 Task: Search one way flight ticket for 5 adults, 2 children, 1 infant in seat and 2 infants on lap in economy from Marquette: Sawyer International Airport to Greensboro: Piedmont Triad International Airport on 5-1-2023. Number of bags: 6 checked bags. Price is upto 55000. Outbound departure time preference is 8:30.
Action: Mouse moved to (258, 267)
Screenshot: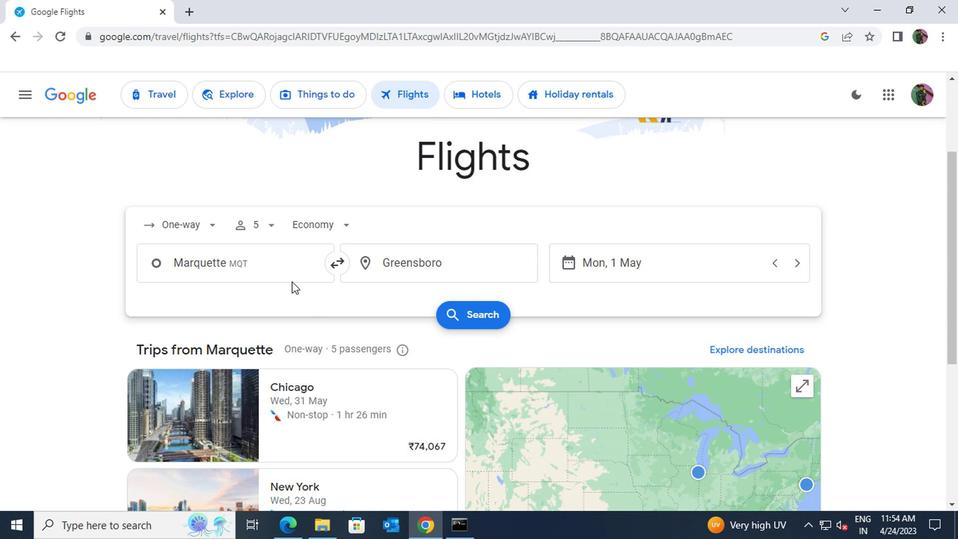 
Action: Mouse pressed left at (258, 267)
Screenshot: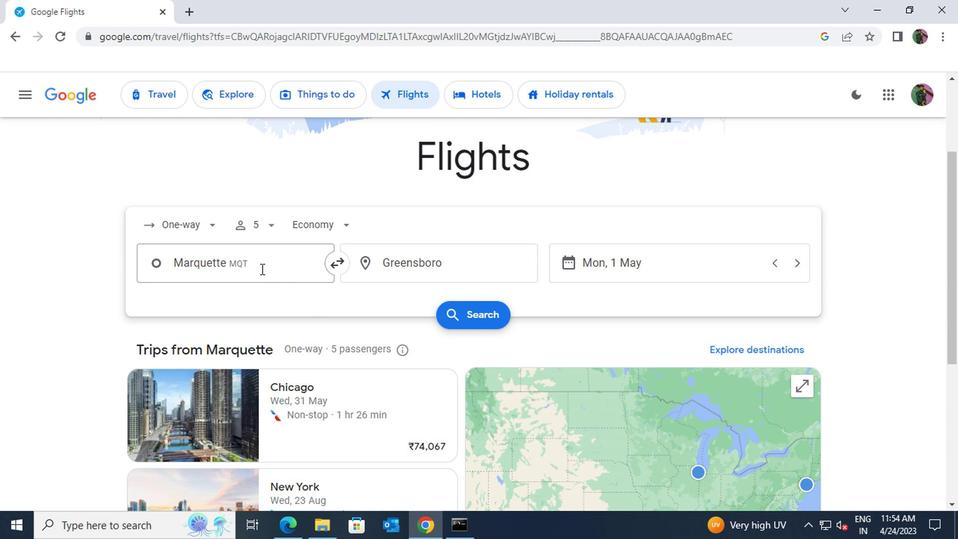 
Action: Key pressed swayer
Screenshot: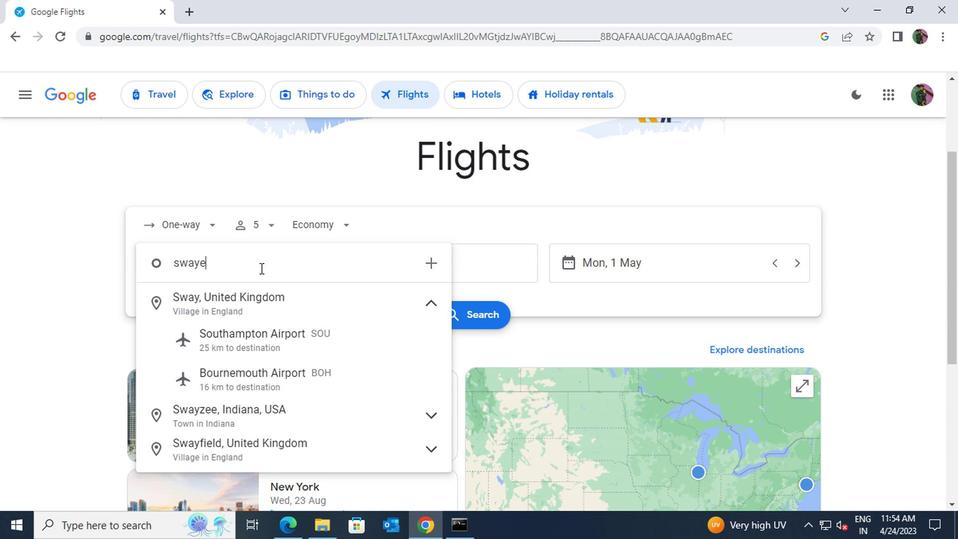 
Action: Mouse moved to (249, 293)
Screenshot: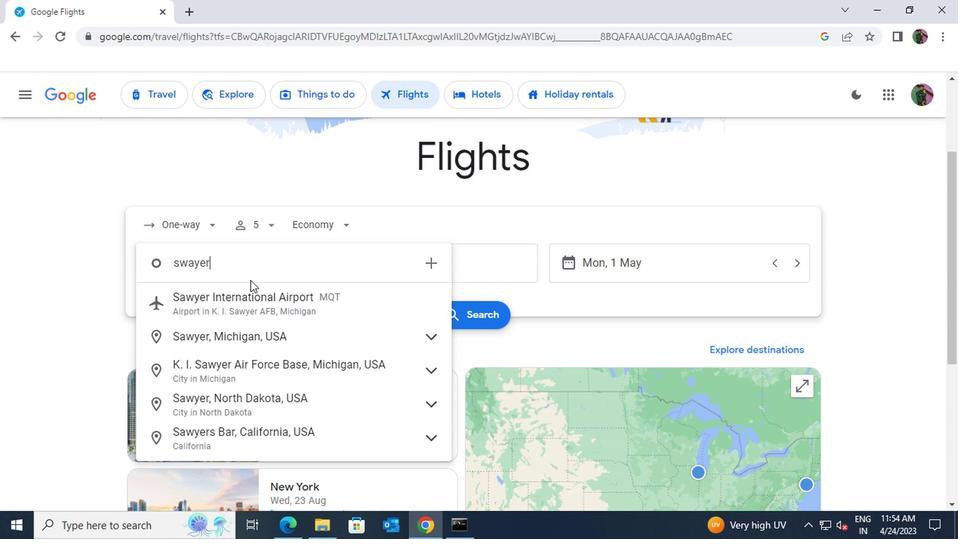 
Action: Mouse pressed left at (249, 293)
Screenshot: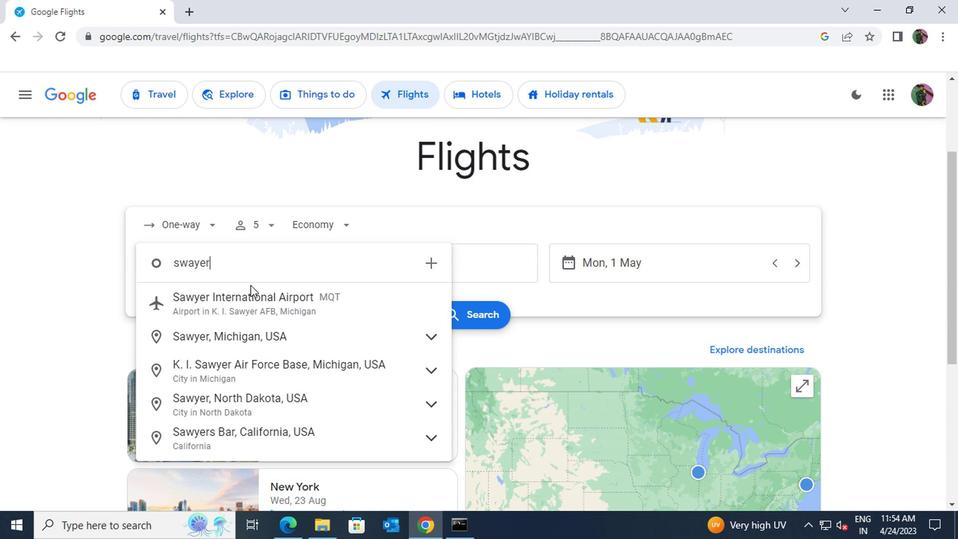 
Action: Mouse moved to (381, 255)
Screenshot: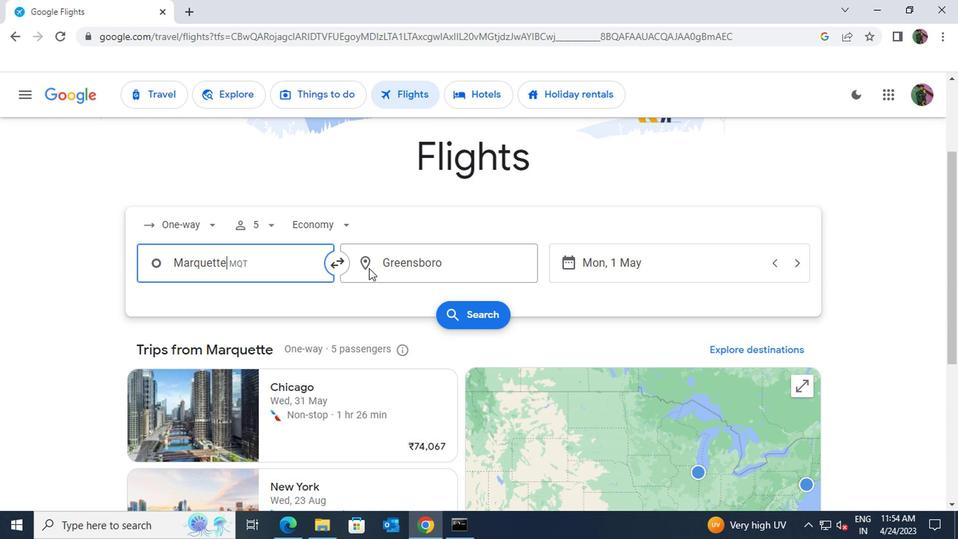 
Action: Mouse pressed left at (381, 255)
Screenshot: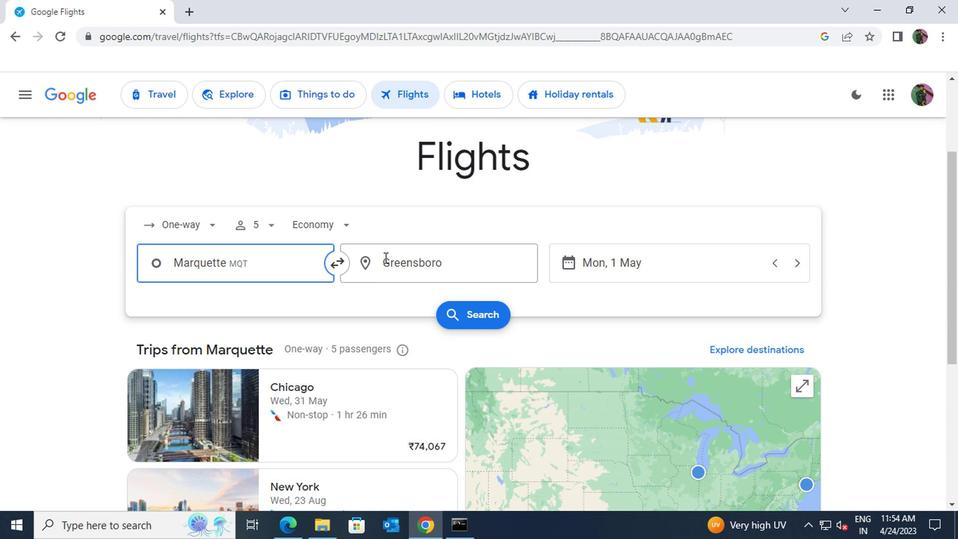 
Action: Key pressed greensboro
Screenshot: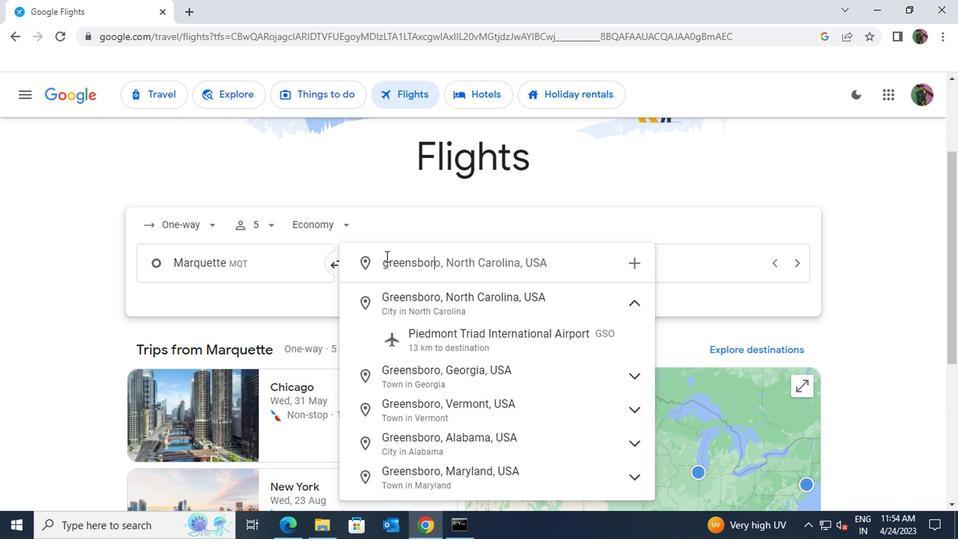 
Action: Mouse moved to (400, 292)
Screenshot: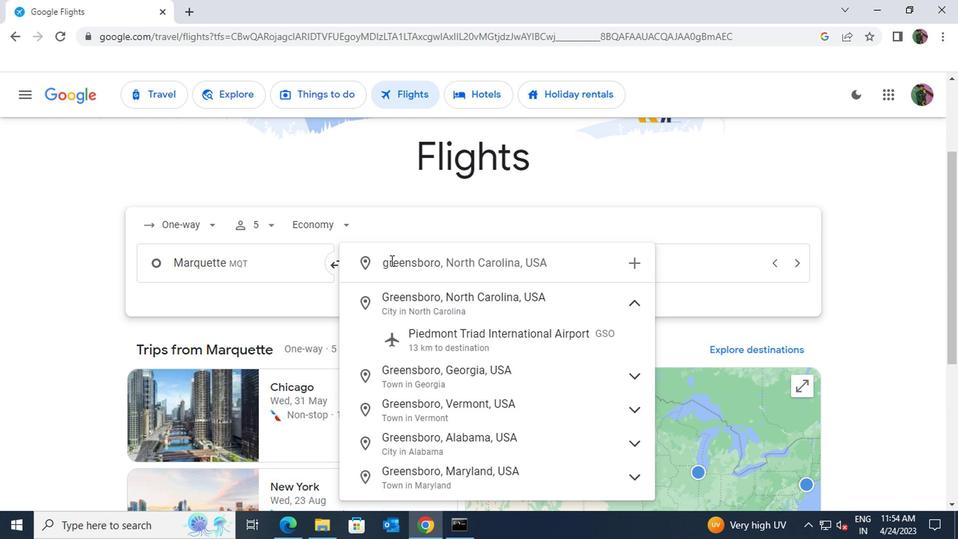 
Action: Mouse pressed left at (400, 292)
Screenshot: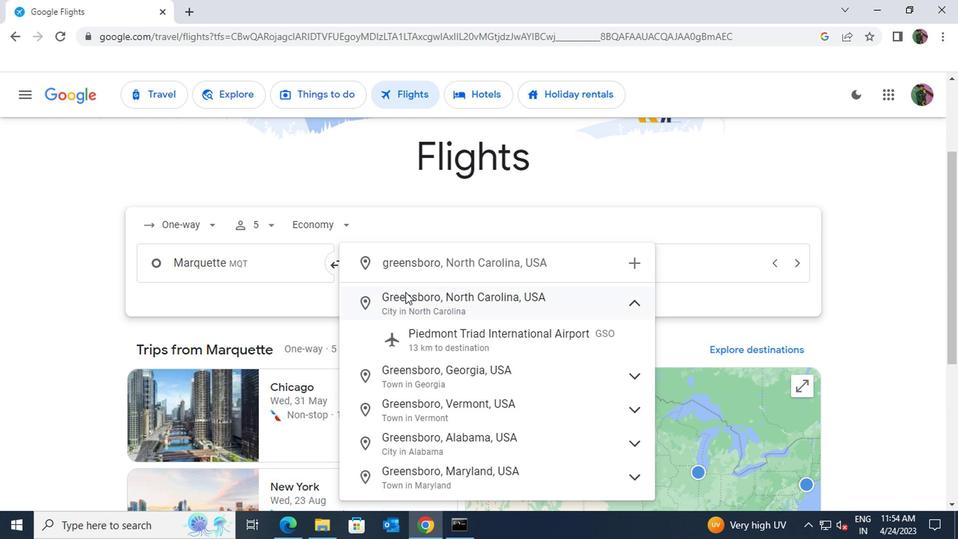 
Action: Mouse moved to (264, 223)
Screenshot: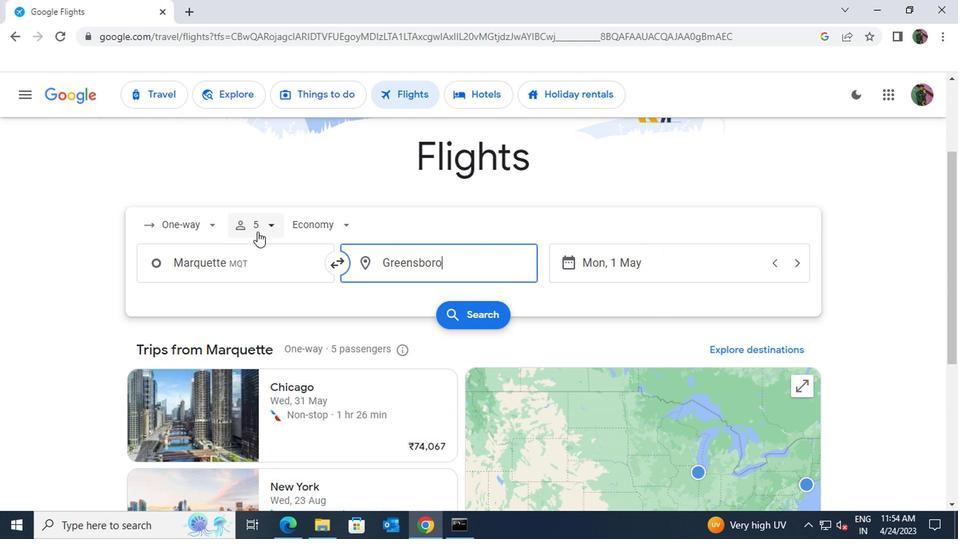 
Action: Mouse pressed left at (264, 223)
Screenshot: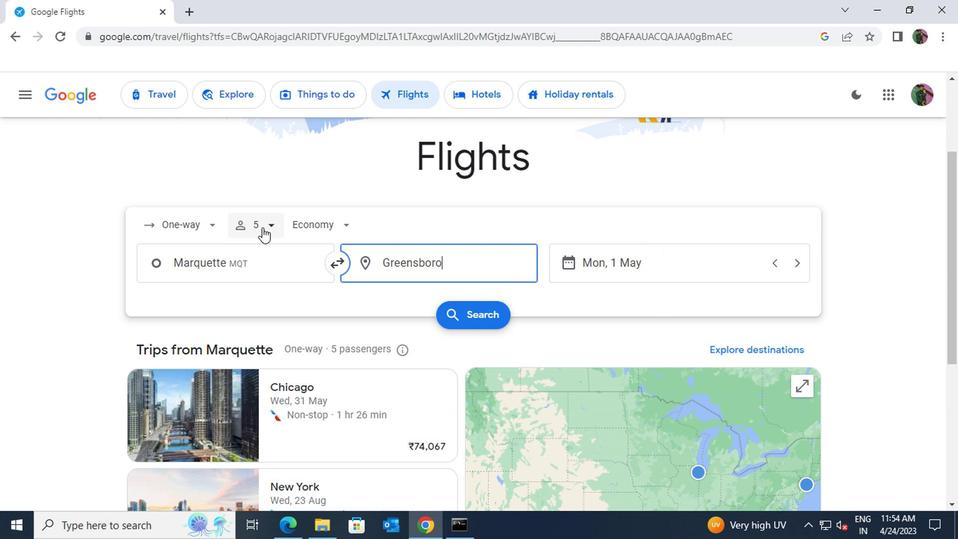 
Action: Mouse moved to (371, 260)
Screenshot: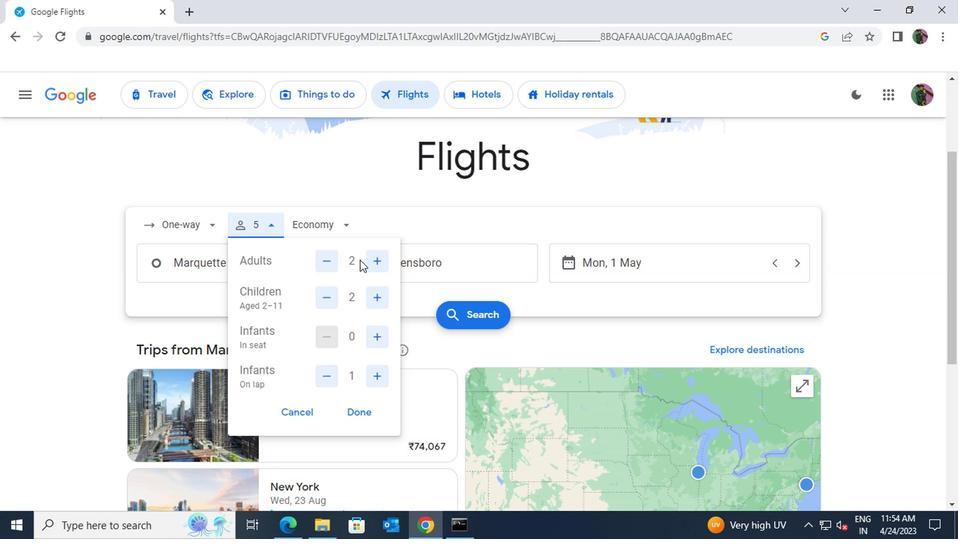 
Action: Mouse pressed left at (371, 260)
Screenshot: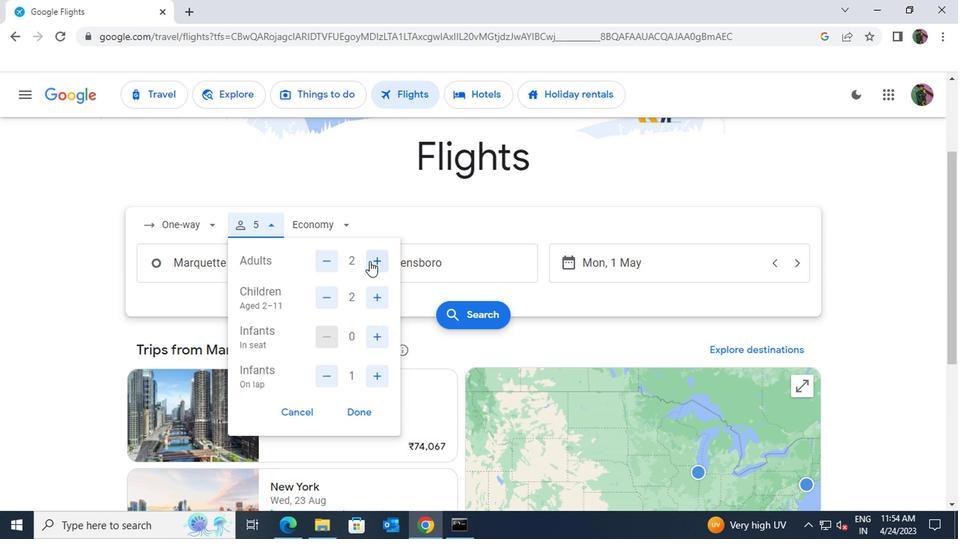 
Action: Mouse pressed left at (371, 260)
Screenshot: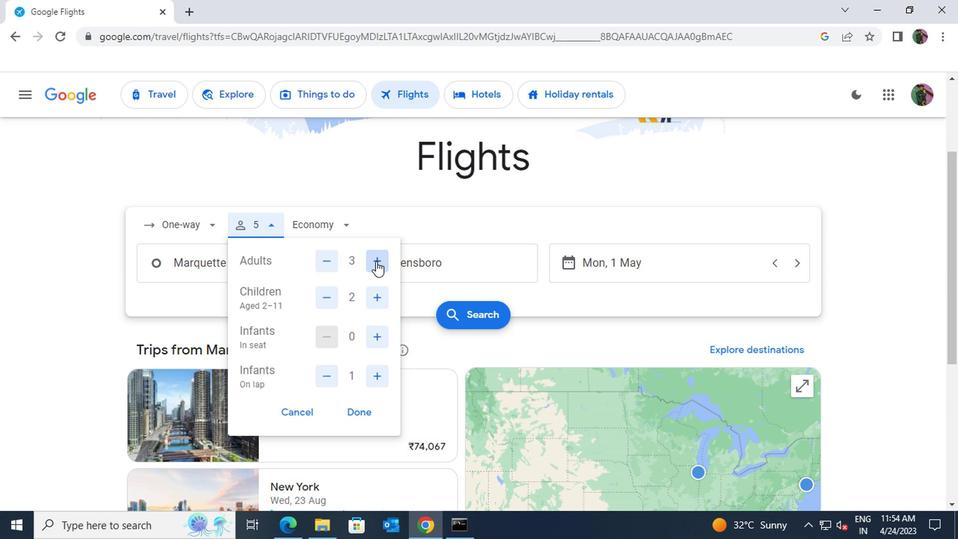 
Action: Mouse pressed left at (371, 260)
Screenshot: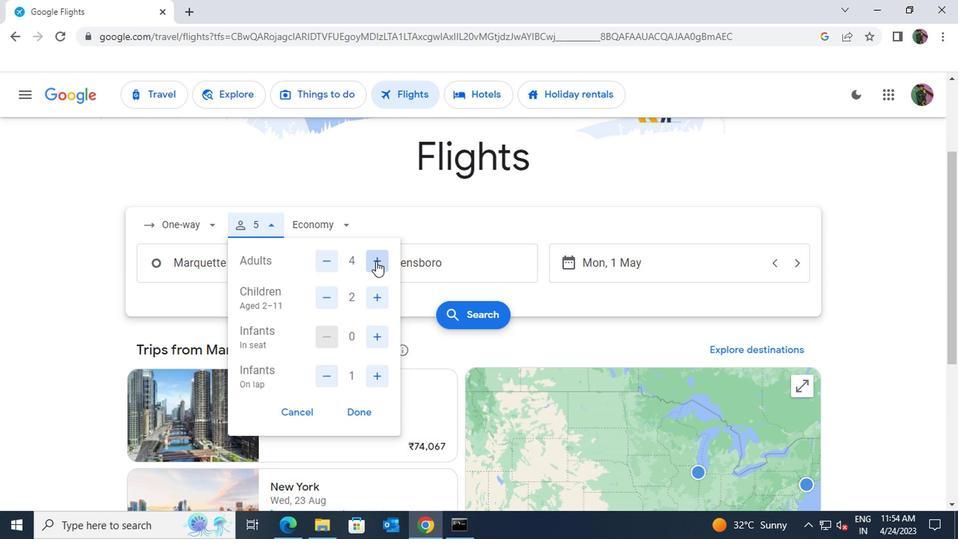 
Action: Mouse moved to (328, 373)
Screenshot: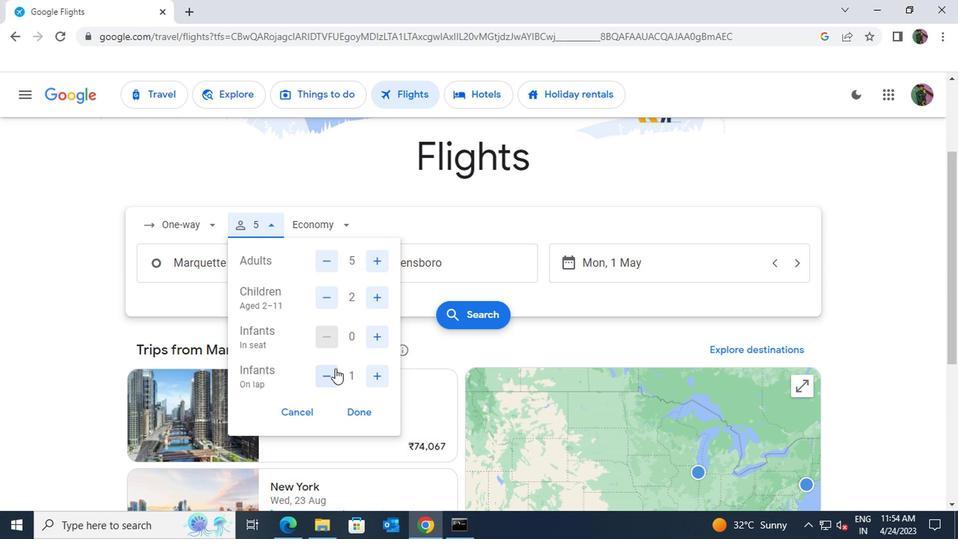 
Action: Mouse pressed left at (328, 373)
Screenshot: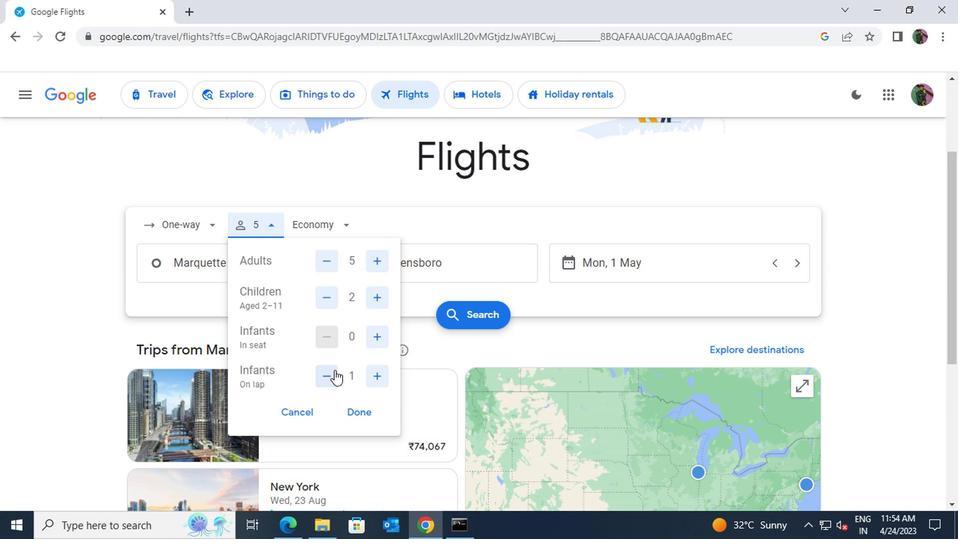 
Action: Mouse moved to (366, 333)
Screenshot: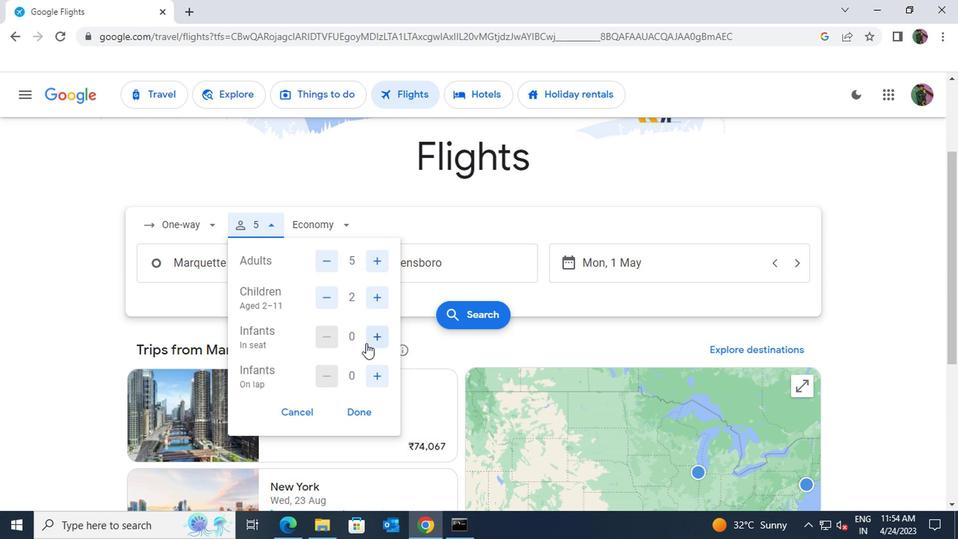 
Action: Mouse pressed left at (366, 333)
Screenshot: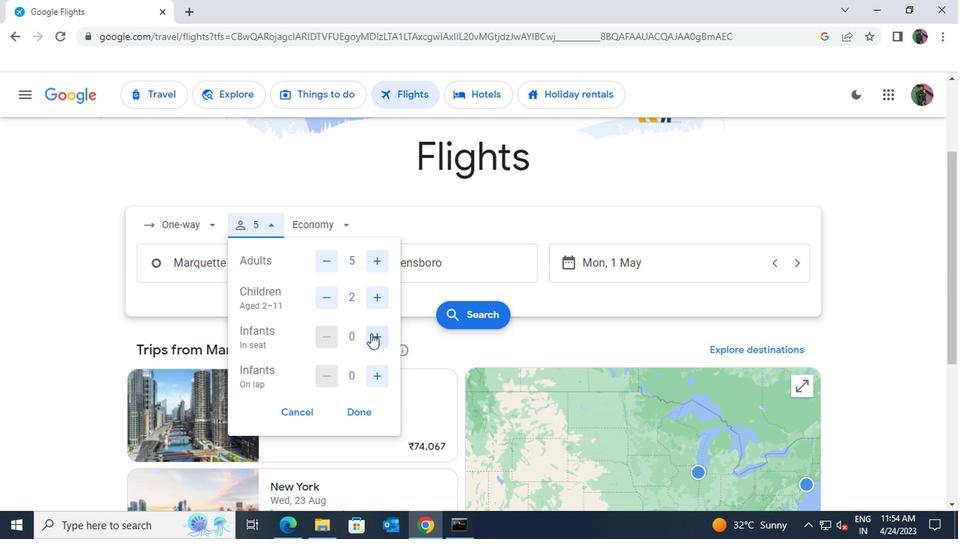 
Action: Mouse scrolled (366, 332) with delta (0, 0)
Screenshot: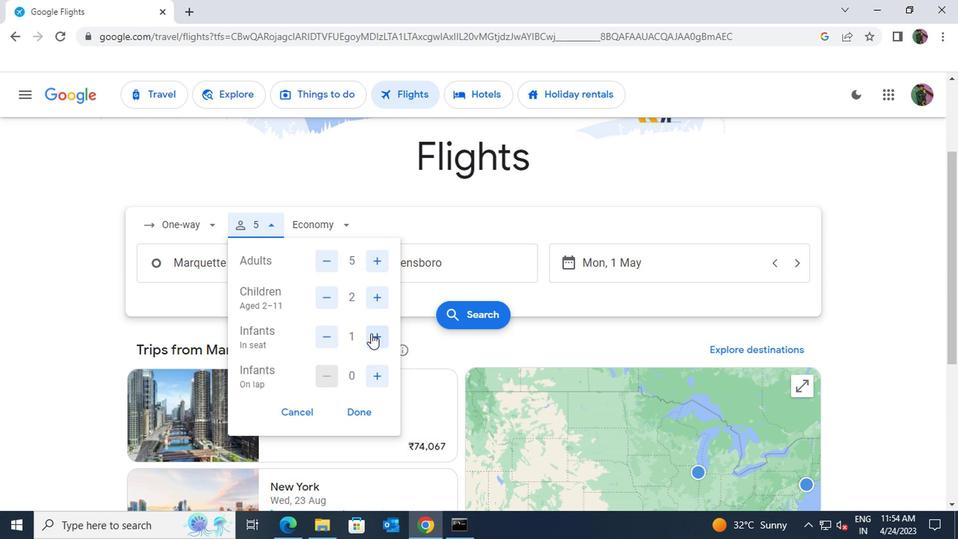 
Action: Mouse moved to (370, 305)
Screenshot: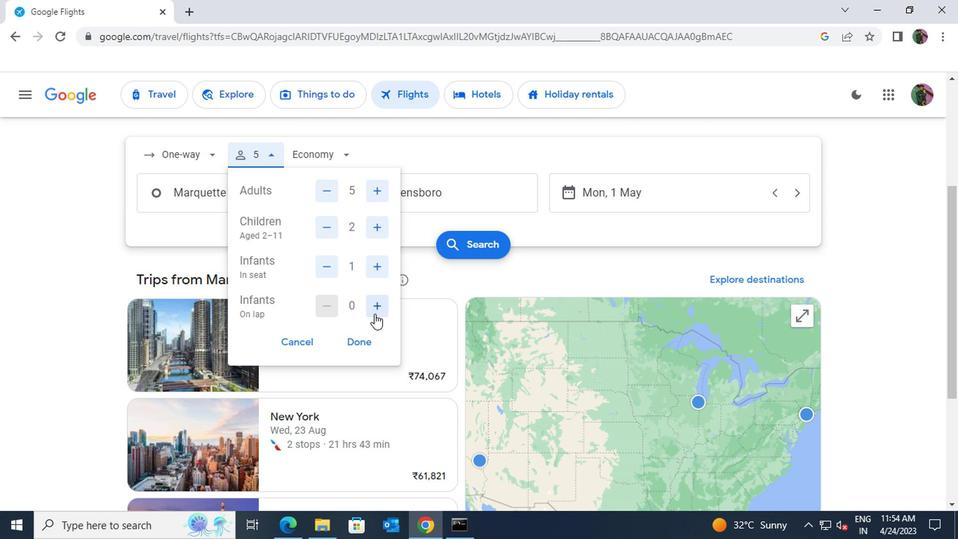 
Action: Mouse pressed left at (370, 305)
Screenshot: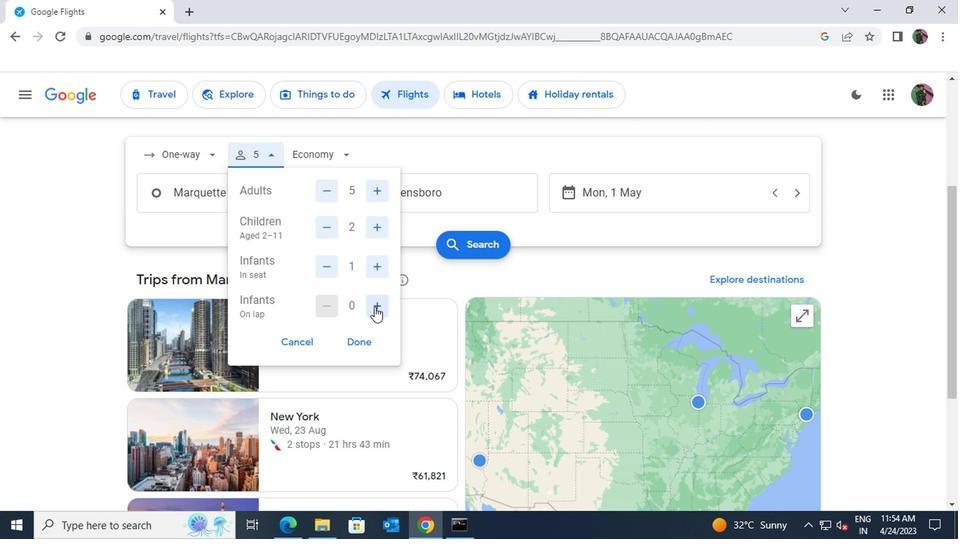 
Action: Mouse pressed left at (370, 305)
Screenshot: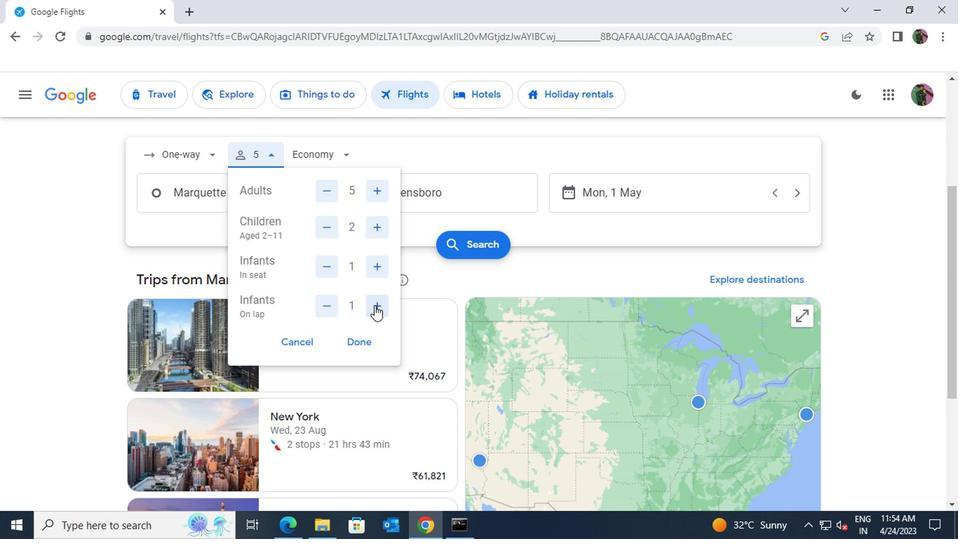 
Action: Mouse moved to (324, 303)
Screenshot: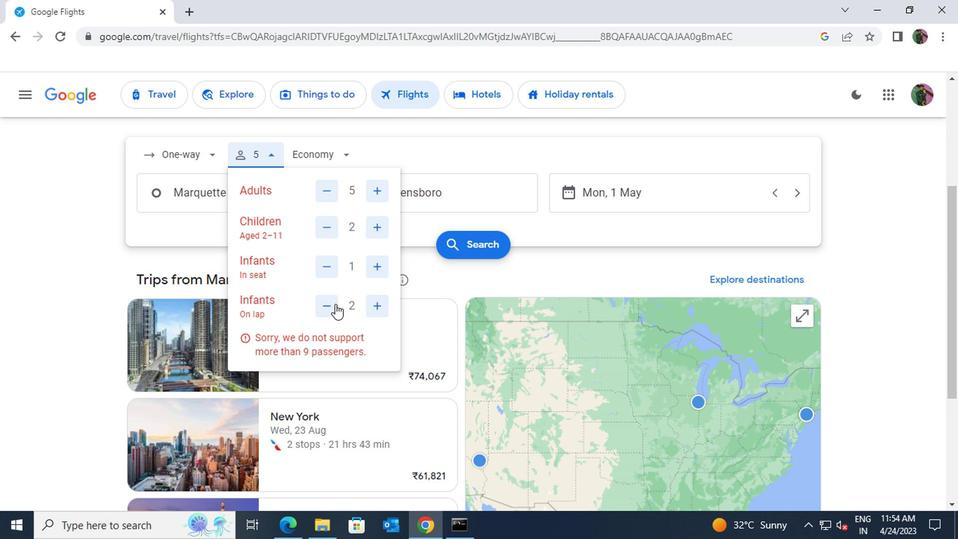 
Action: Mouse pressed left at (324, 303)
Screenshot: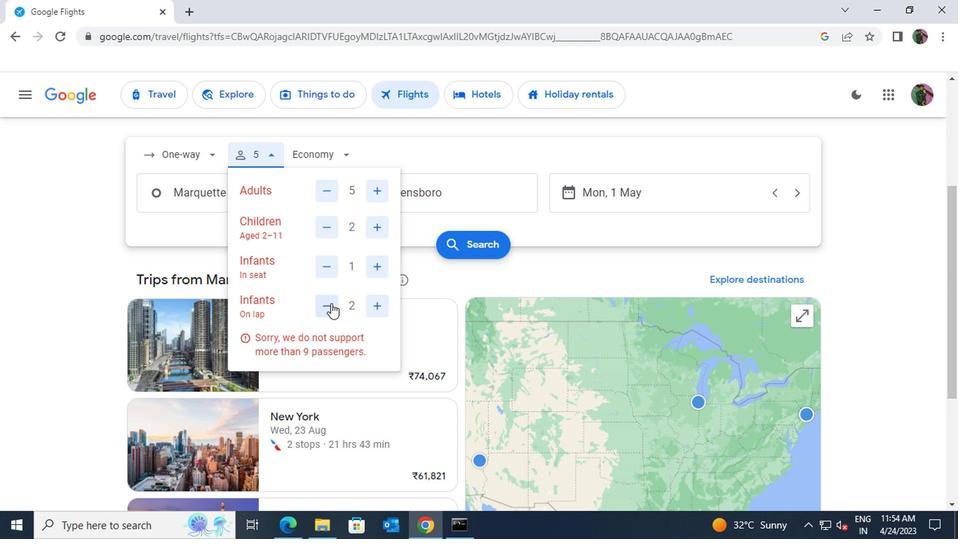
Action: Mouse moved to (350, 335)
Screenshot: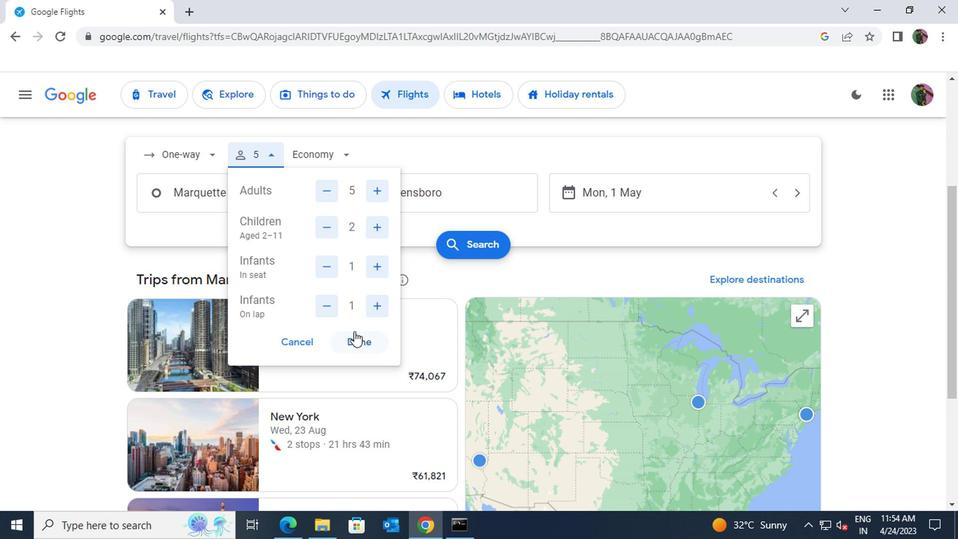 
Action: Mouse pressed left at (350, 335)
Screenshot: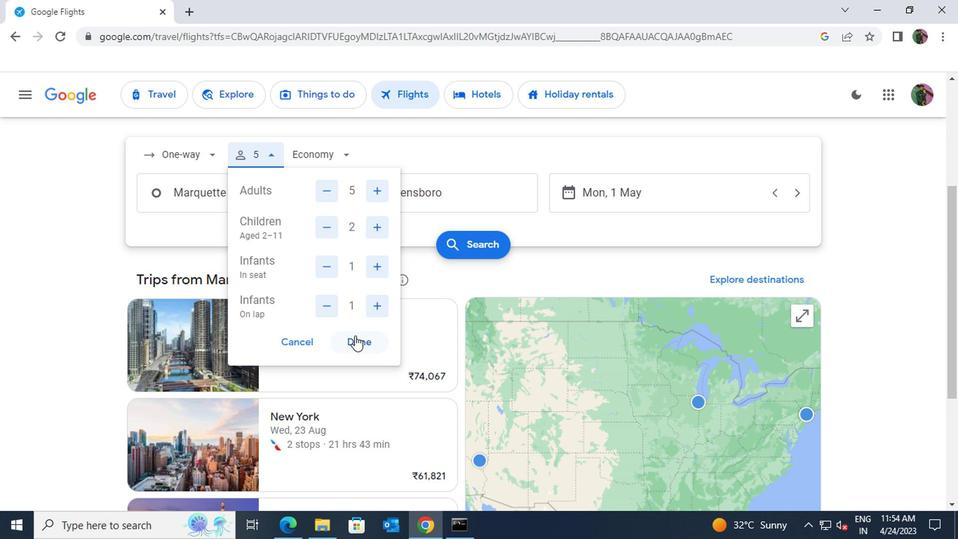 
Action: Mouse moved to (556, 193)
Screenshot: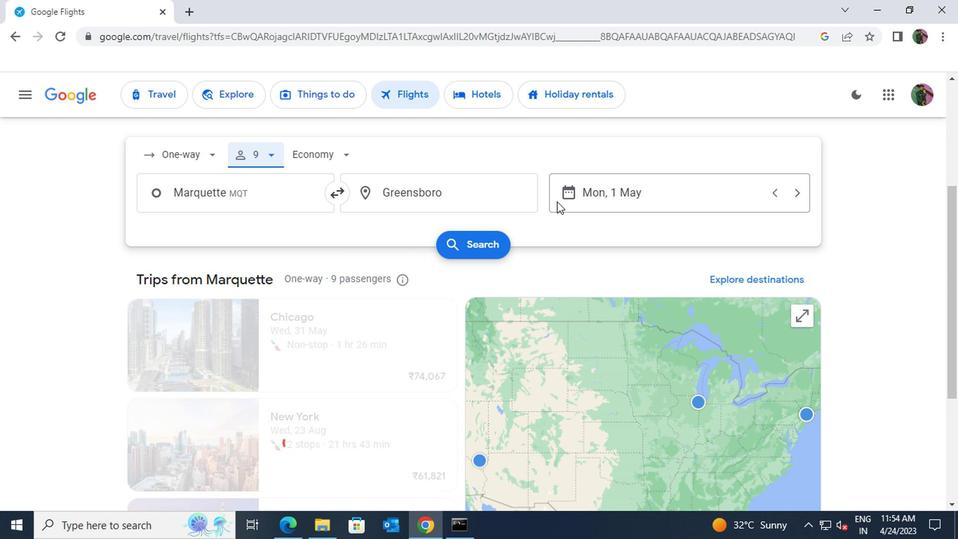 
Action: Mouse pressed left at (556, 193)
Screenshot: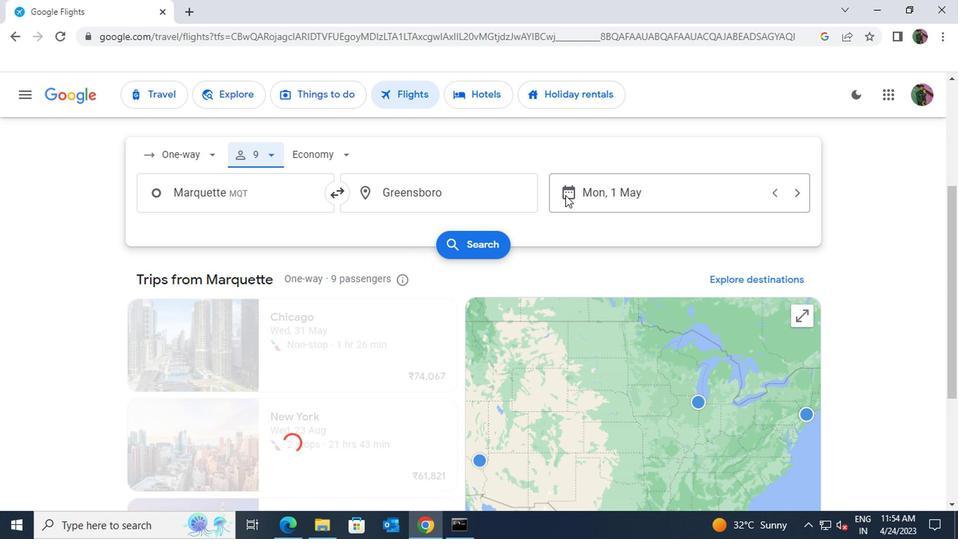 
Action: Mouse moved to (601, 257)
Screenshot: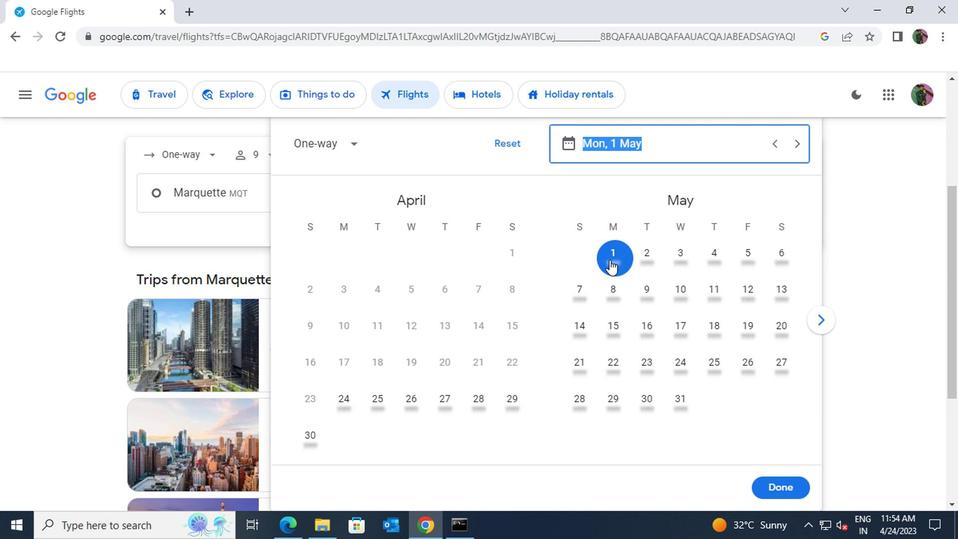 
Action: Mouse pressed left at (601, 257)
Screenshot: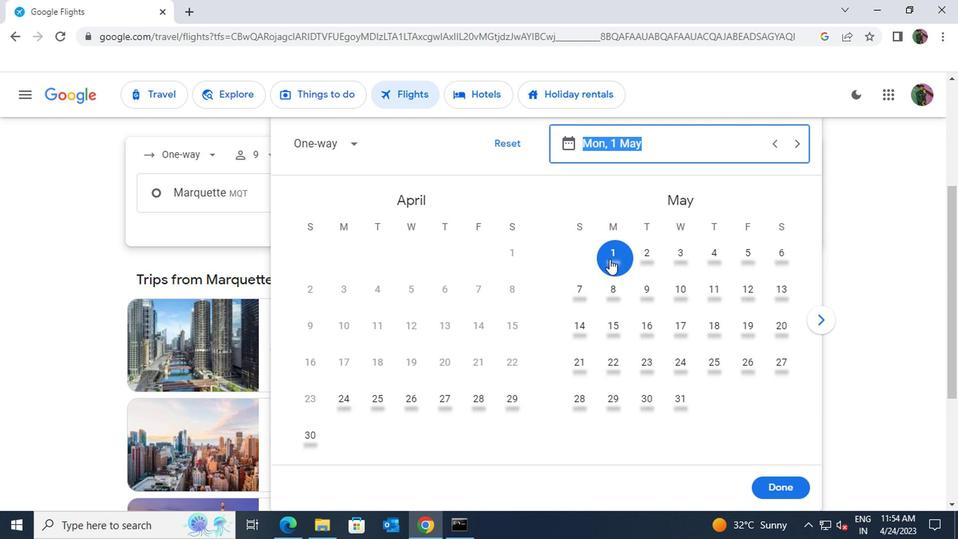 
Action: Mouse moved to (765, 487)
Screenshot: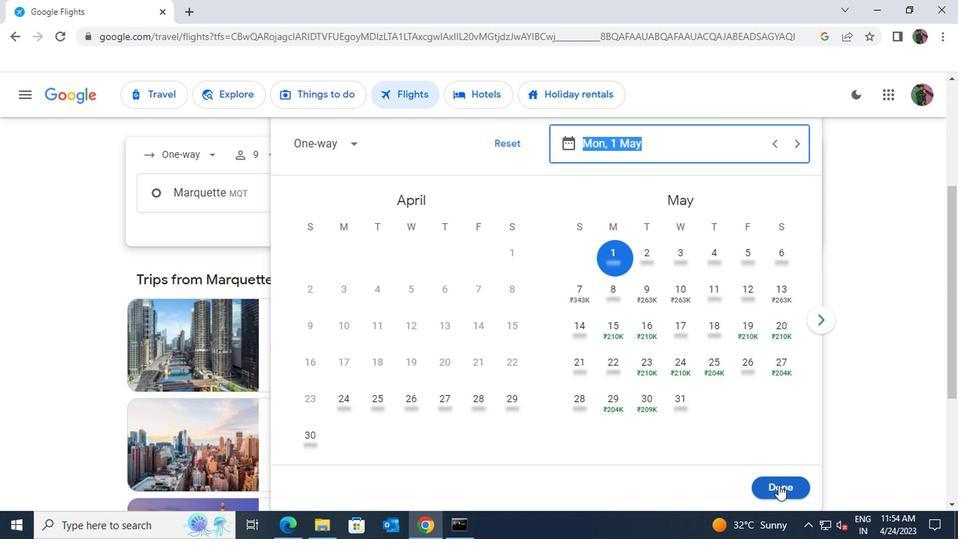 
Action: Mouse pressed left at (765, 487)
Screenshot: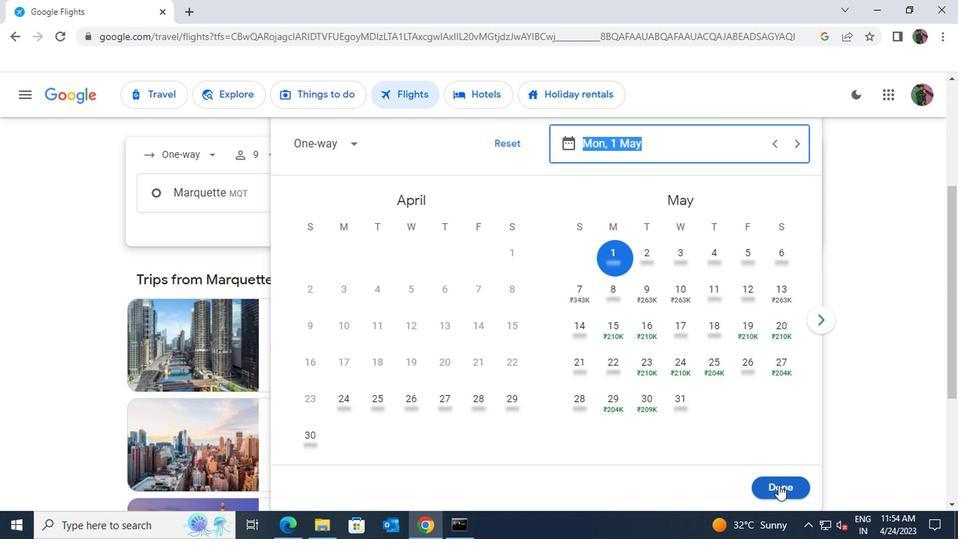 
Action: Mouse moved to (480, 247)
Screenshot: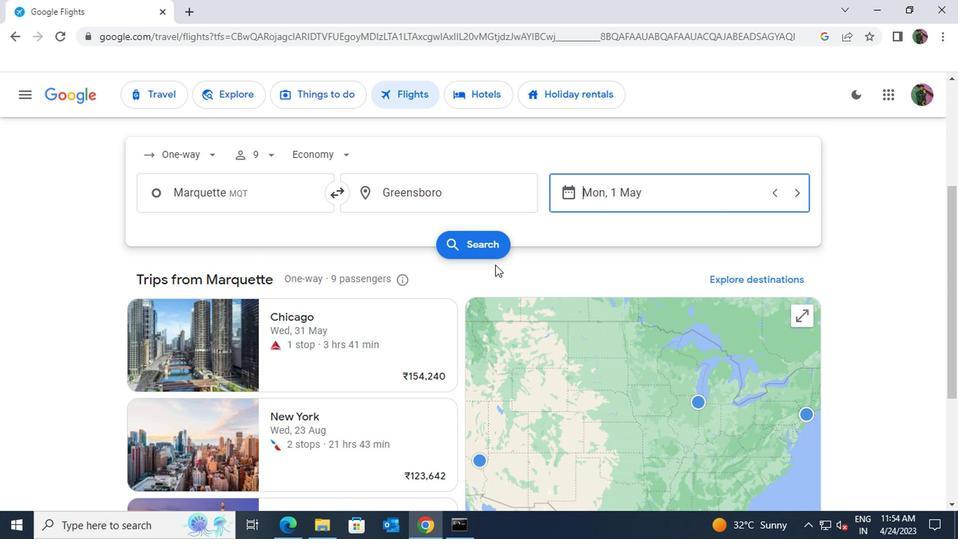 
Action: Mouse pressed left at (480, 247)
Screenshot: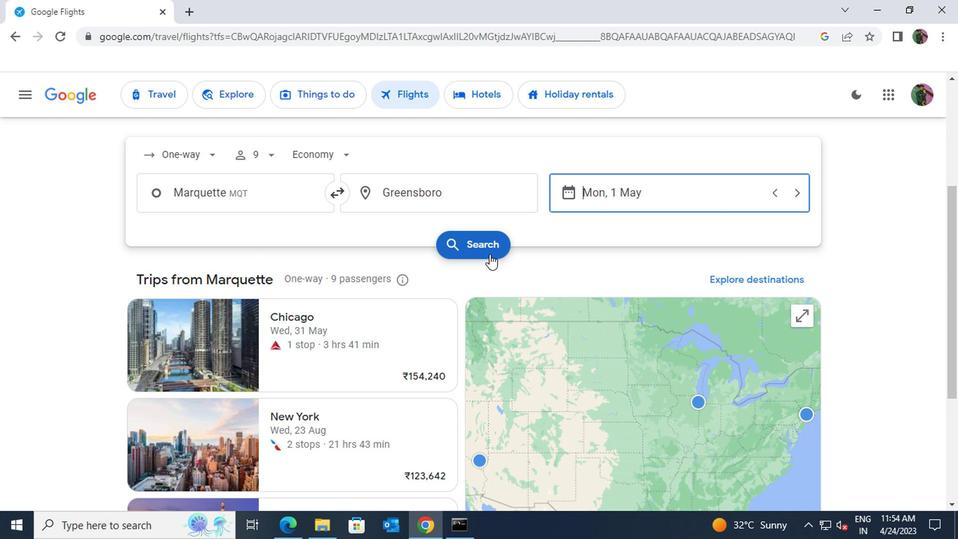 
Action: Mouse moved to (137, 225)
Screenshot: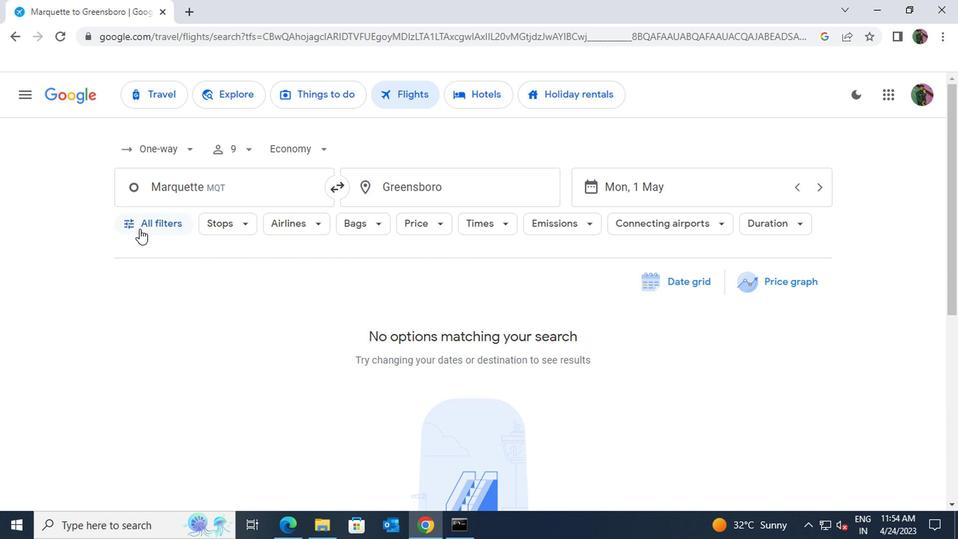 
Action: Mouse pressed left at (137, 225)
Screenshot: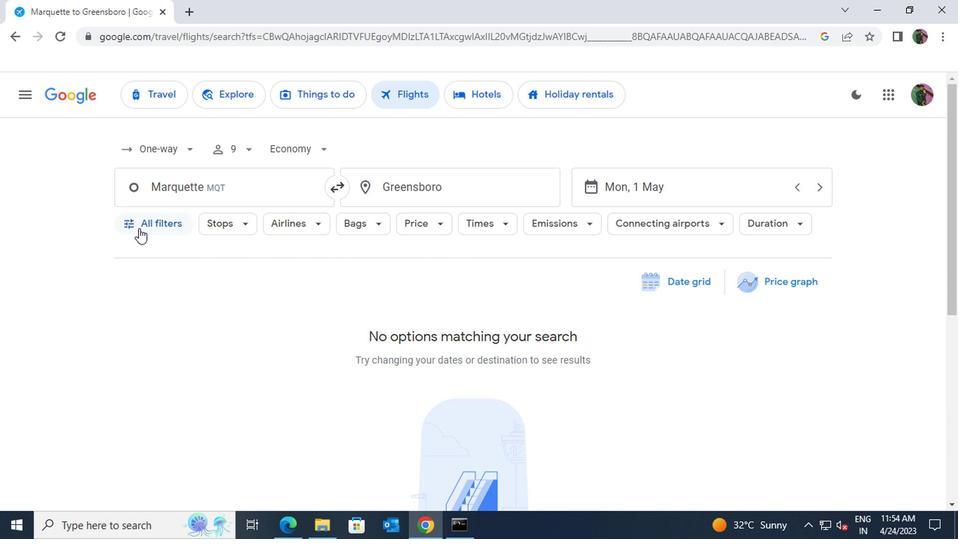 
Action: Mouse moved to (152, 228)
Screenshot: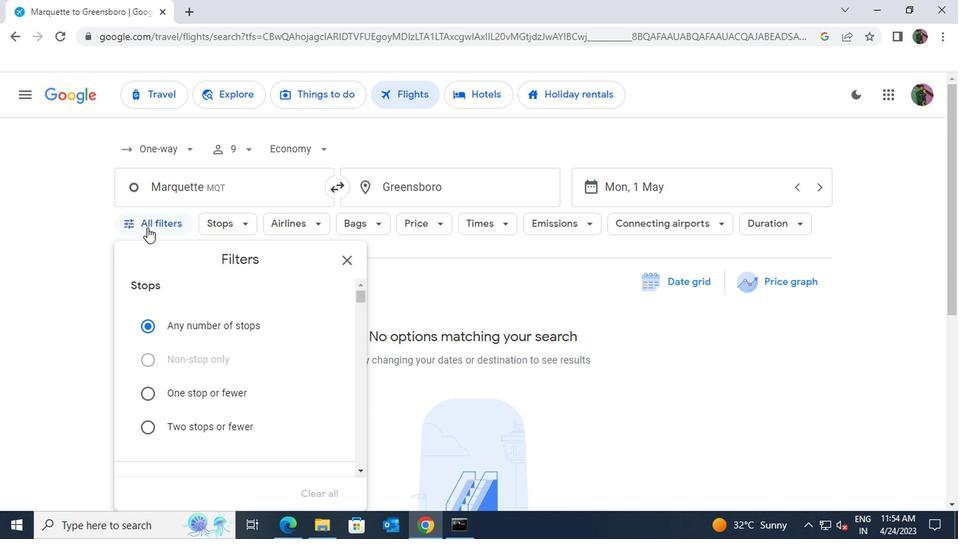 
Action: Mouse scrolled (152, 228) with delta (0, 0)
Screenshot: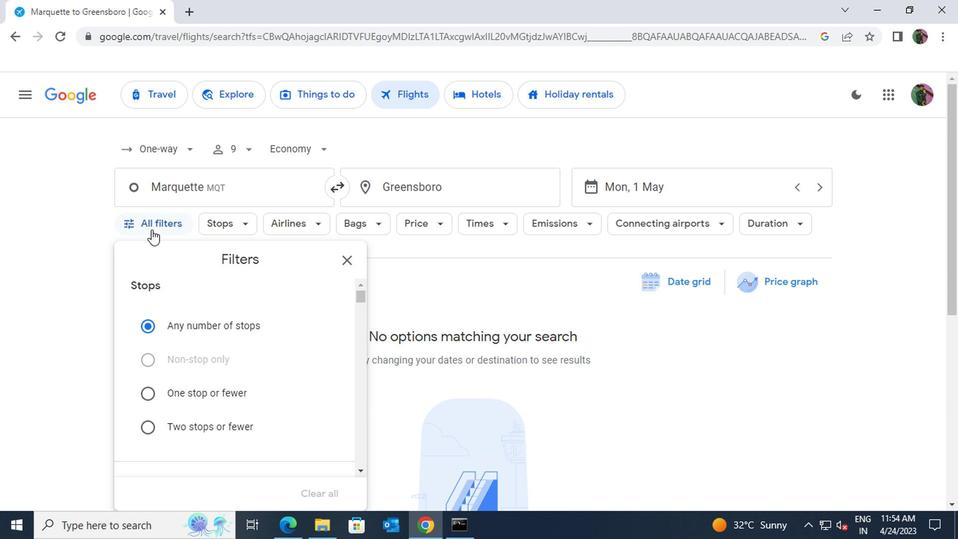 
Action: Mouse moved to (179, 249)
Screenshot: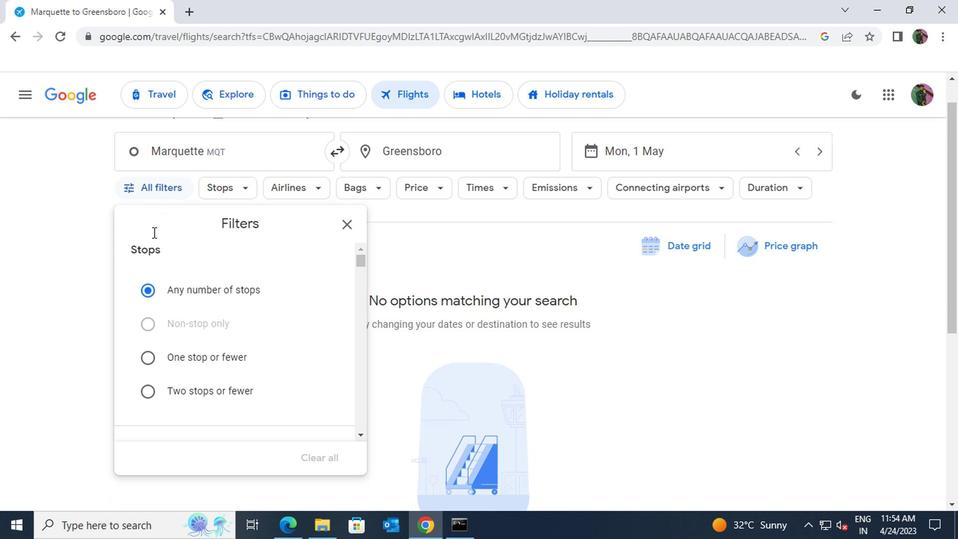 
Action: Mouse scrolled (179, 248) with delta (0, 0)
Screenshot: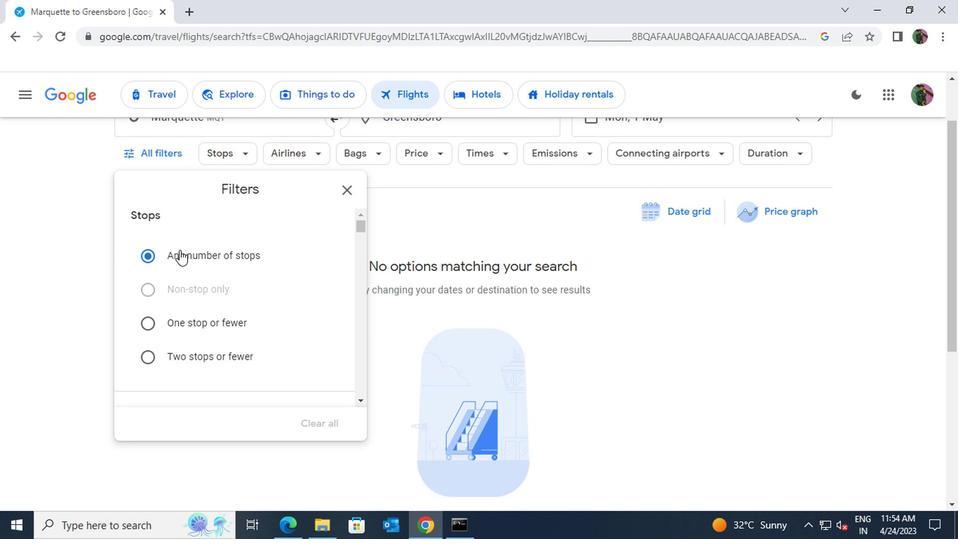 
Action: Mouse scrolled (179, 248) with delta (0, 0)
Screenshot: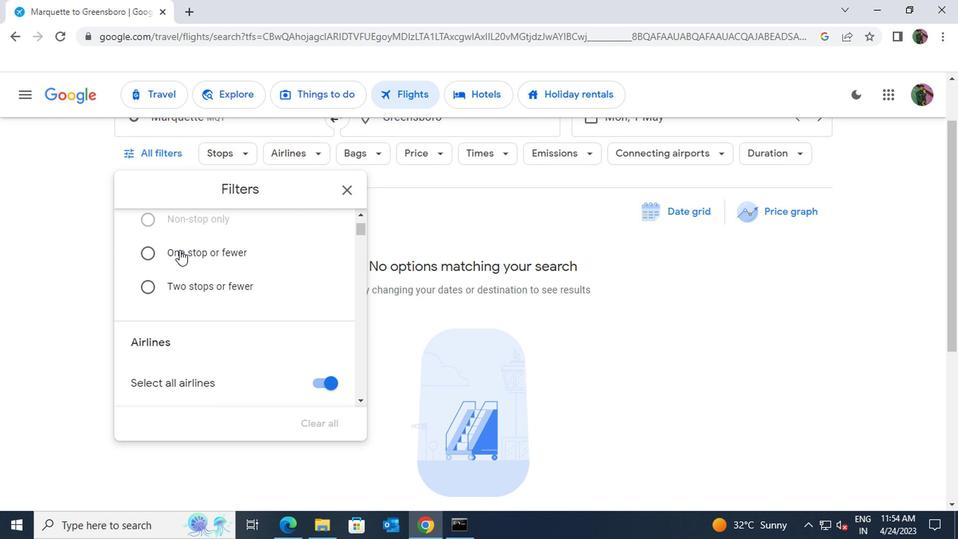 
Action: Mouse scrolled (179, 248) with delta (0, 0)
Screenshot: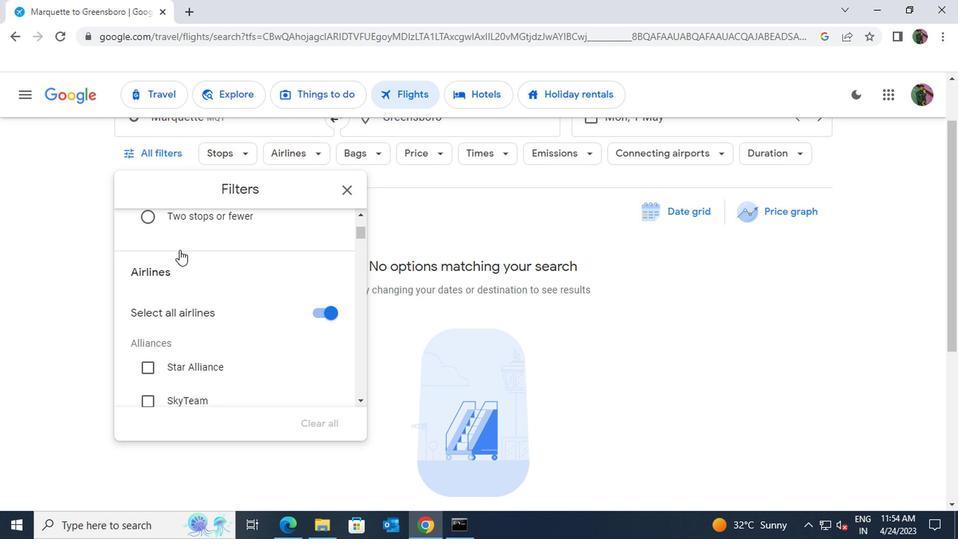 
Action: Mouse scrolled (179, 248) with delta (0, 0)
Screenshot: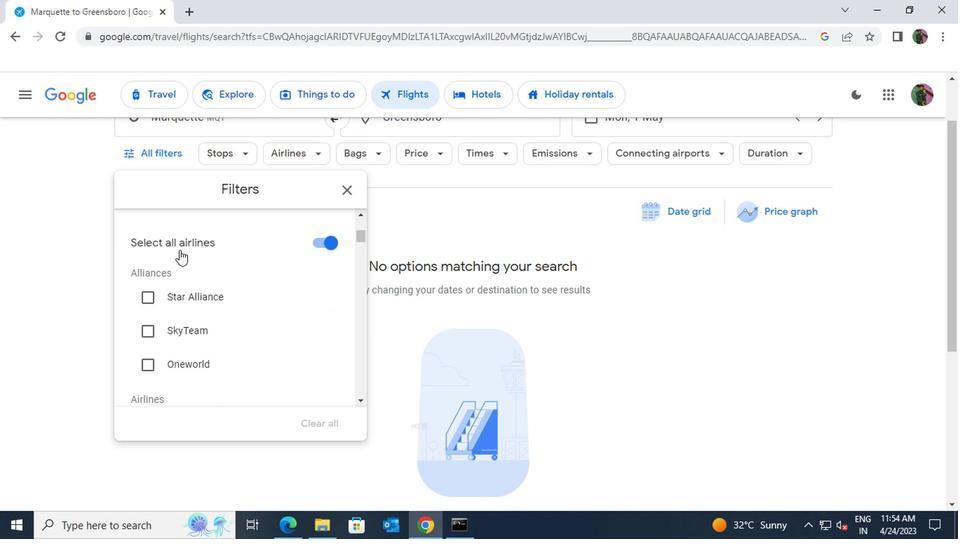
Action: Mouse scrolled (179, 248) with delta (0, 0)
Screenshot: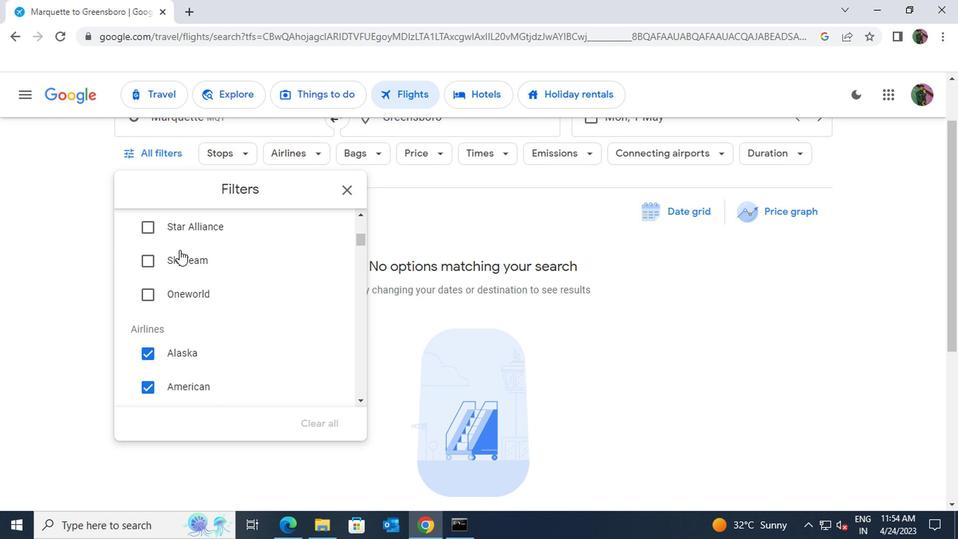
Action: Mouse scrolled (179, 248) with delta (0, 0)
Screenshot: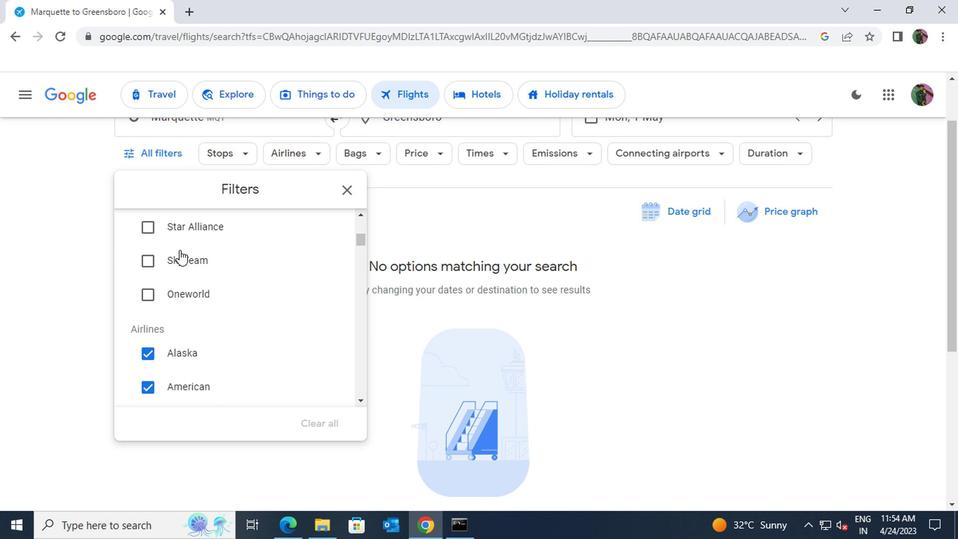 
Action: Mouse scrolled (179, 248) with delta (0, 0)
Screenshot: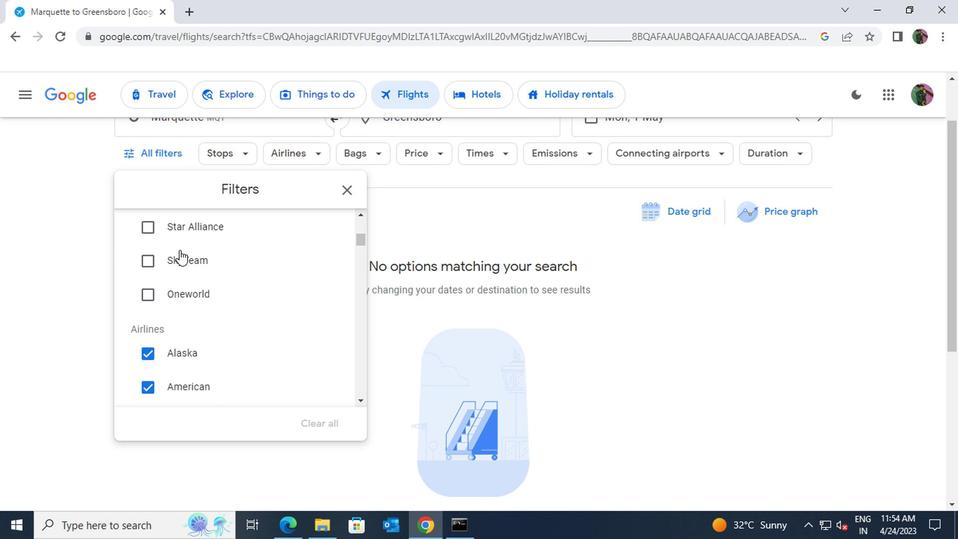 
Action: Mouse scrolled (179, 248) with delta (0, 0)
Screenshot: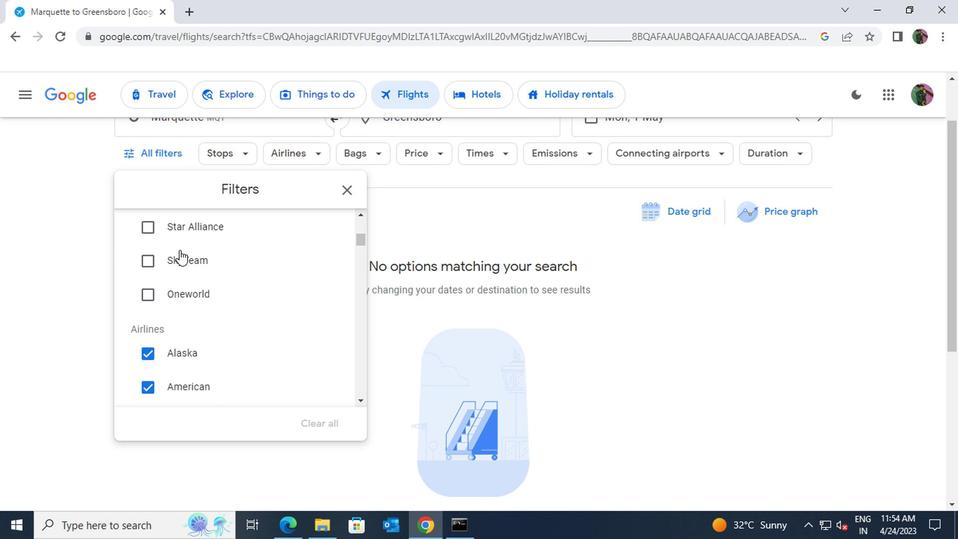 
Action: Mouse scrolled (179, 248) with delta (0, 0)
Screenshot: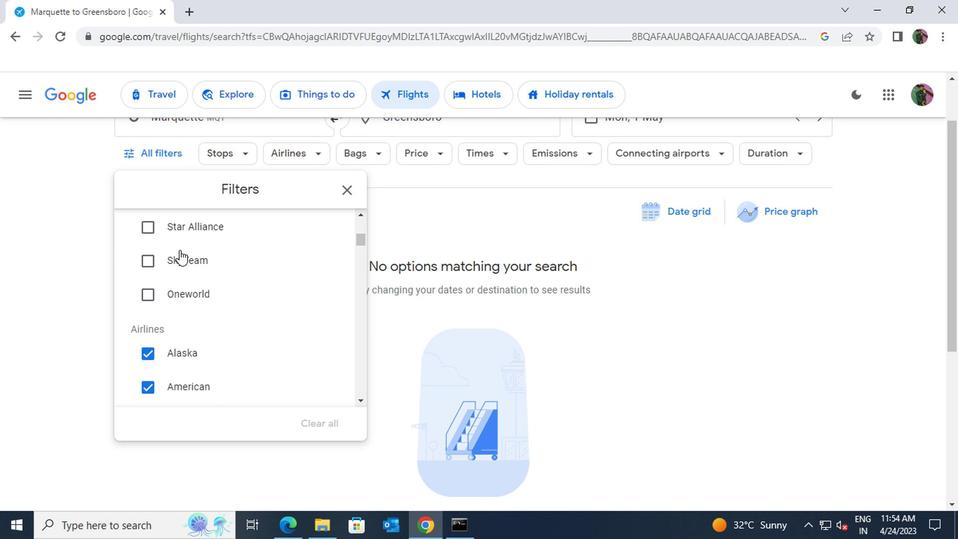 
Action: Mouse moved to (320, 260)
Screenshot: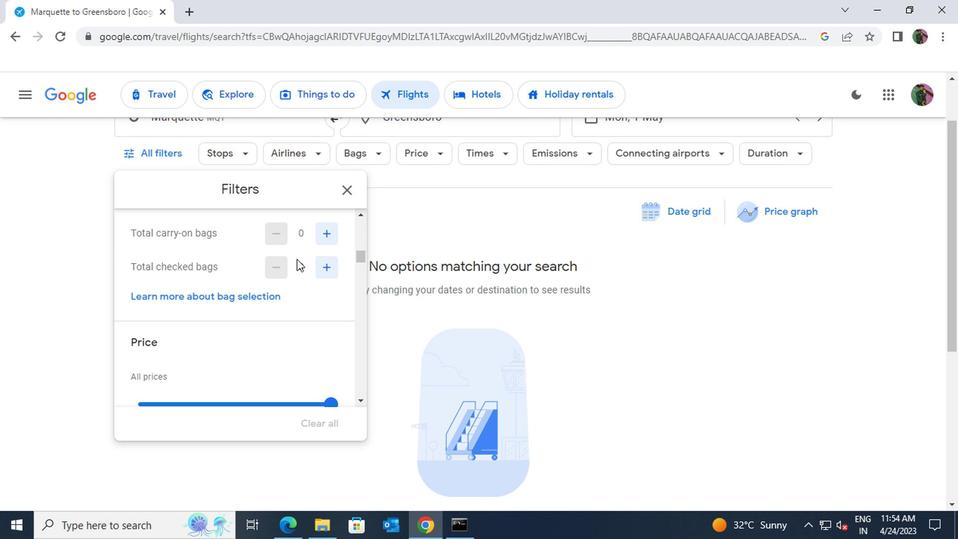 
Action: Mouse pressed left at (320, 260)
Screenshot: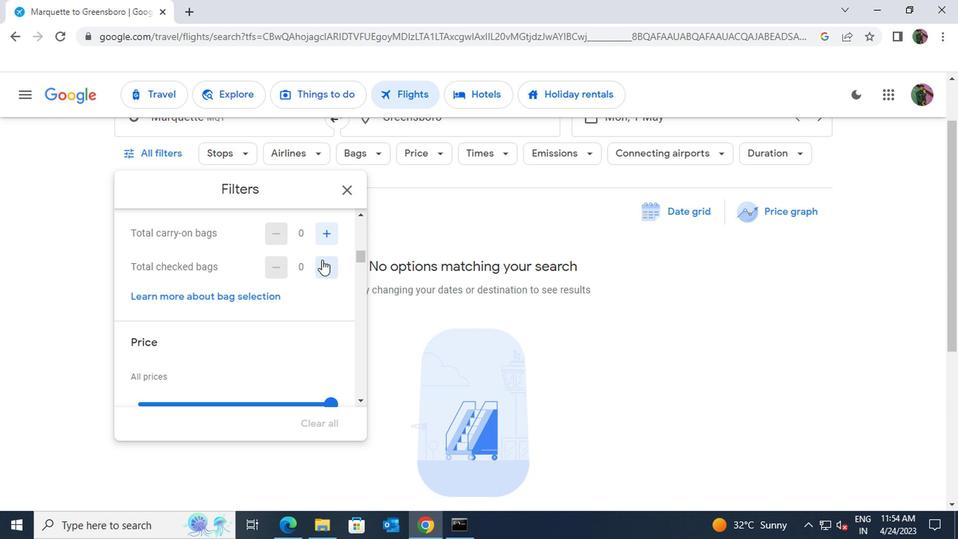 
Action: Mouse pressed left at (320, 260)
Screenshot: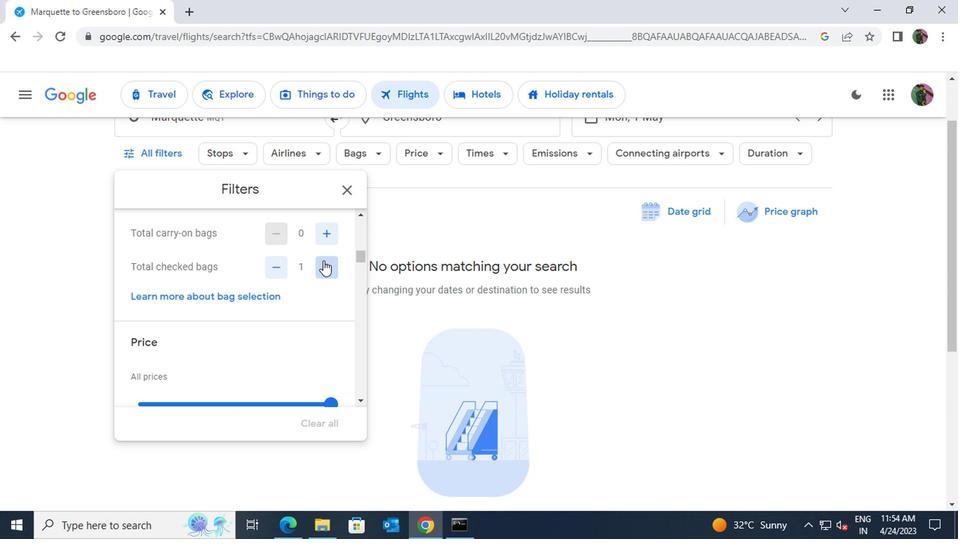 
Action: Mouse pressed left at (320, 260)
Screenshot: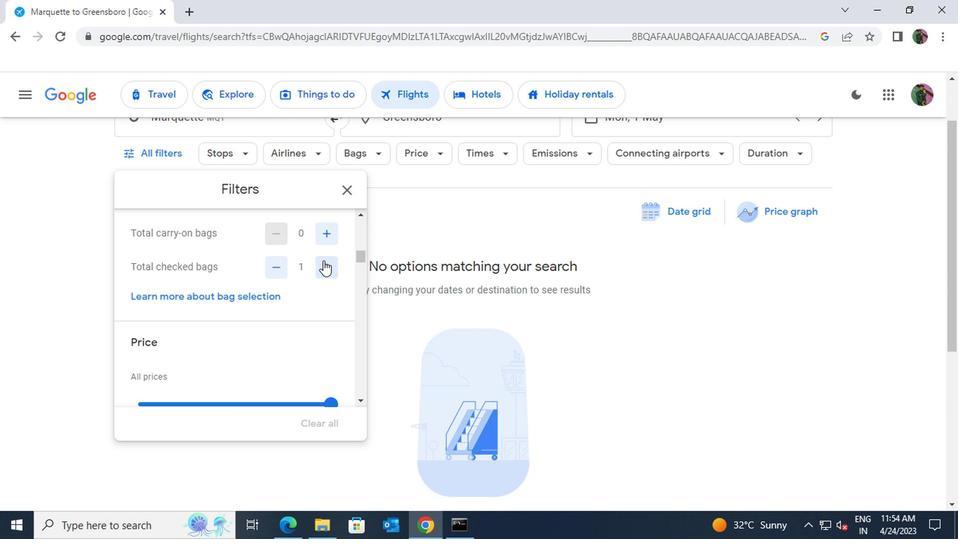 
Action: Mouse pressed left at (320, 260)
Screenshot: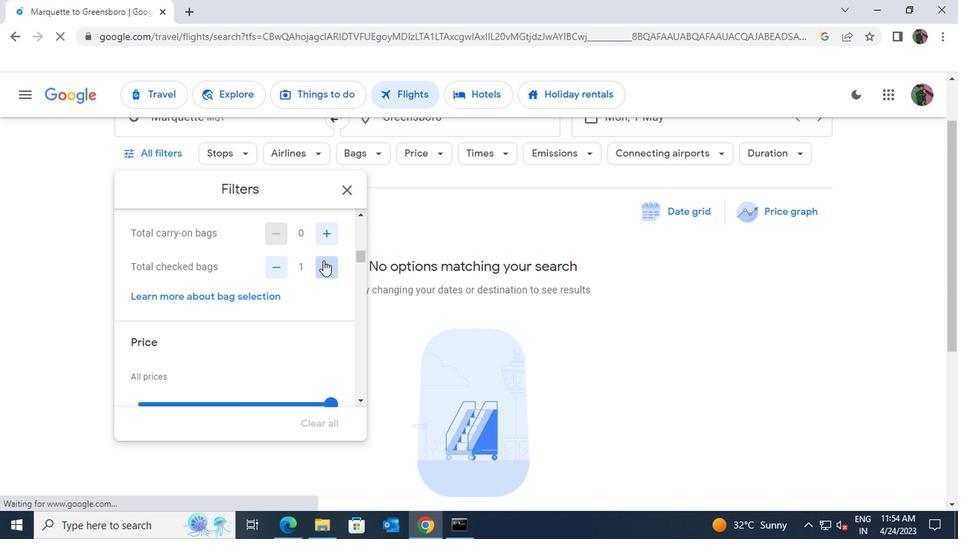 
Action: Mouse pressed left at (320, 260)
Screenshot: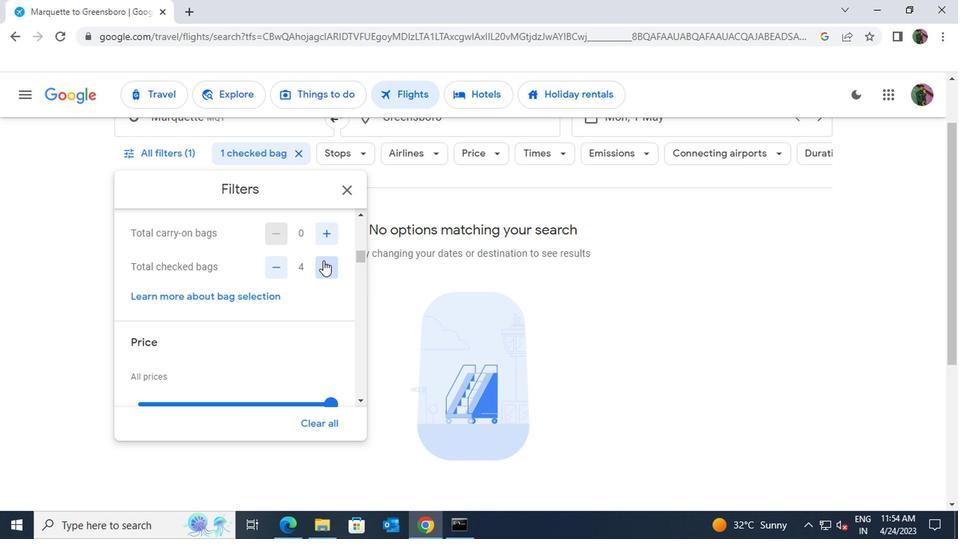 
Action: Mouse pressed left at (320, 260)
Screenshot: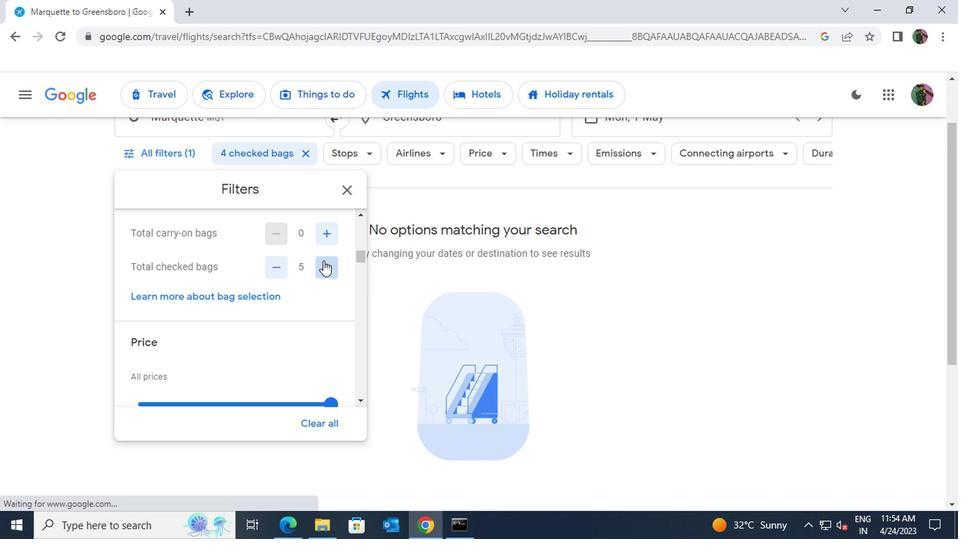 
Action: Mouse scrolled (320, 259) with delta (0, 0)
Screenshot: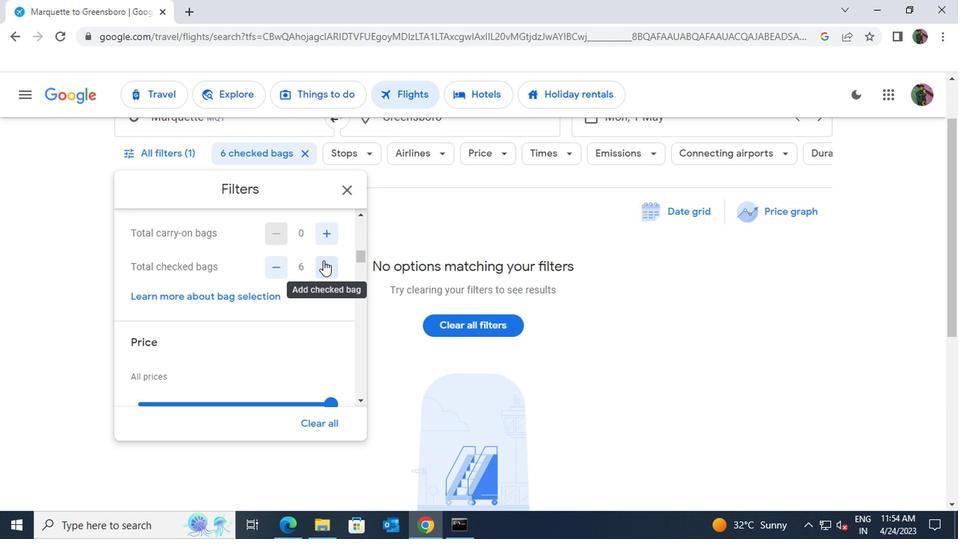 
Action: Mouse moved to (323, 333)
Screenshot: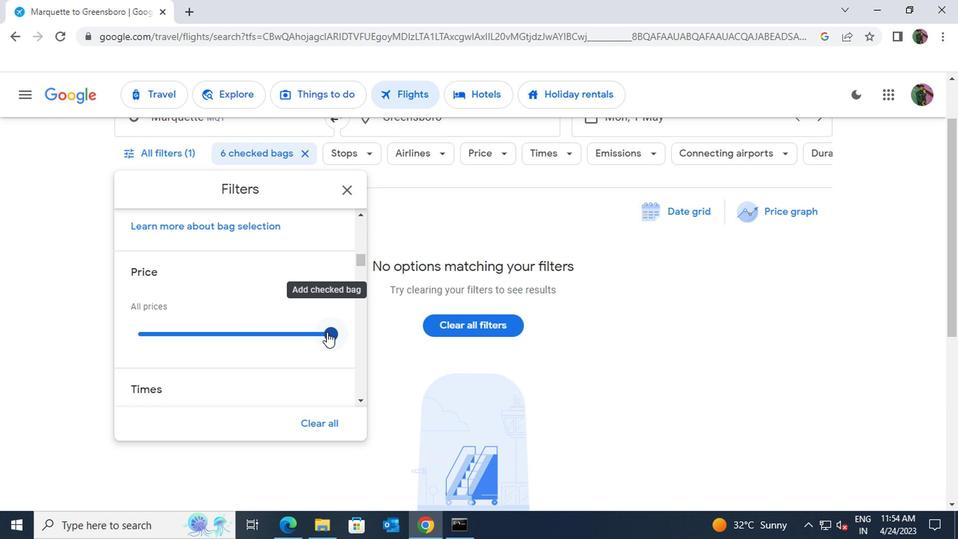 
Action: Mouse pressed left at (323, 333)
Screenshot: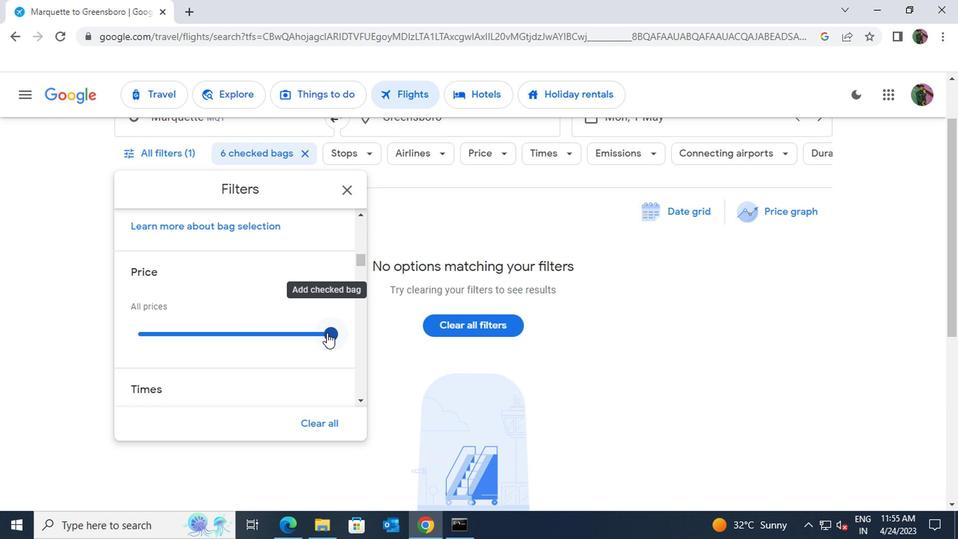 
Action: Mouse moved to (279, 327)
Screenshot: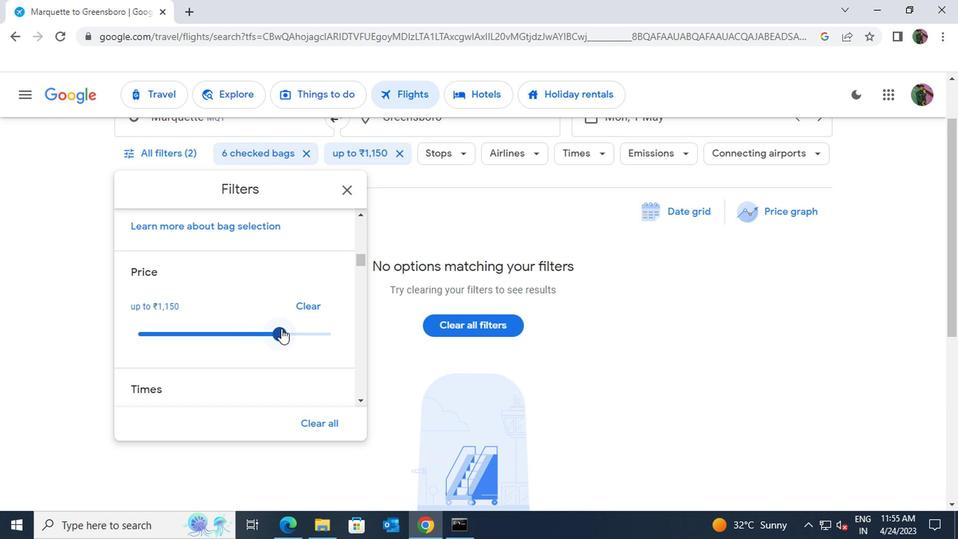 
Action: Mouse scrolled (279, 327) with delta (0, 0)
Screenshot: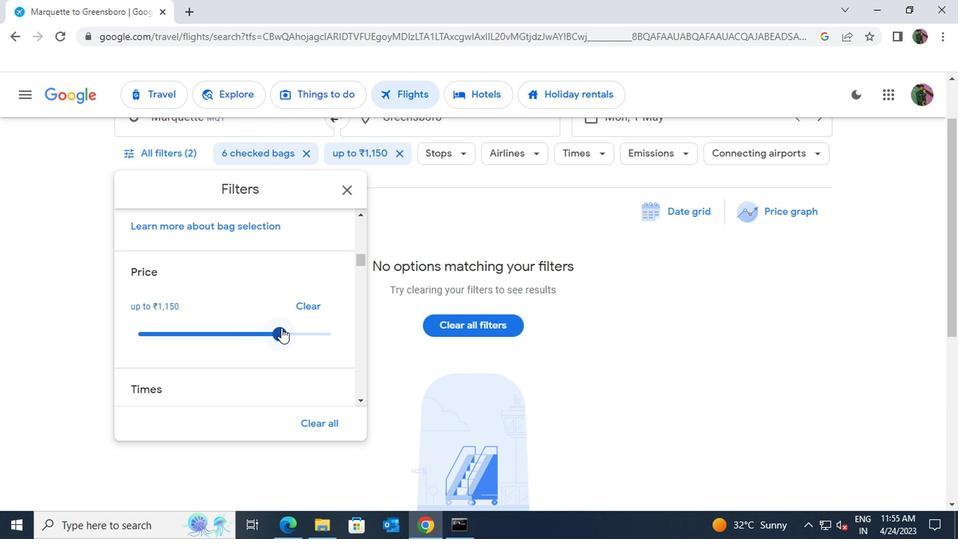 
Action: Mouse scrolled (279, 327) with delta (0, 0)
Screenshot: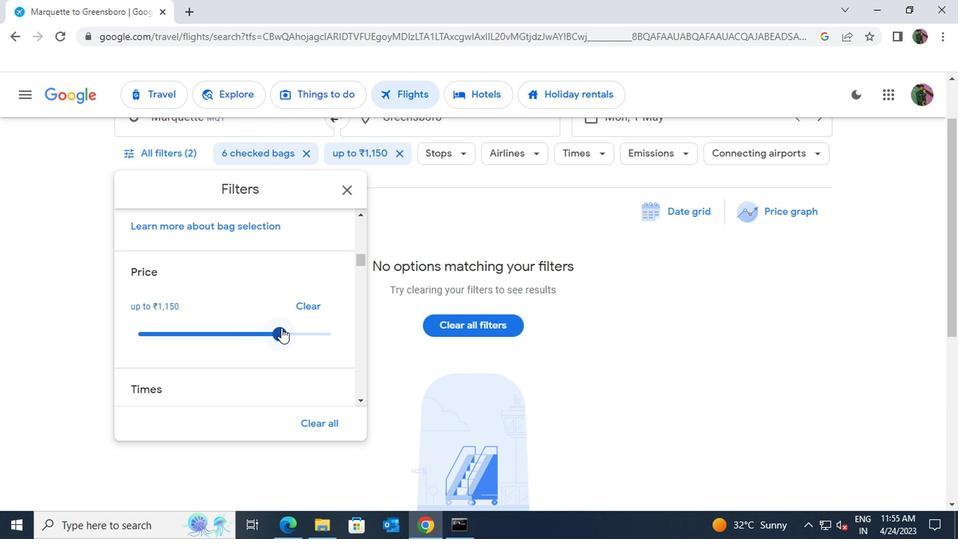 
Action: Mouse moved to (326, 352)
Screenshot: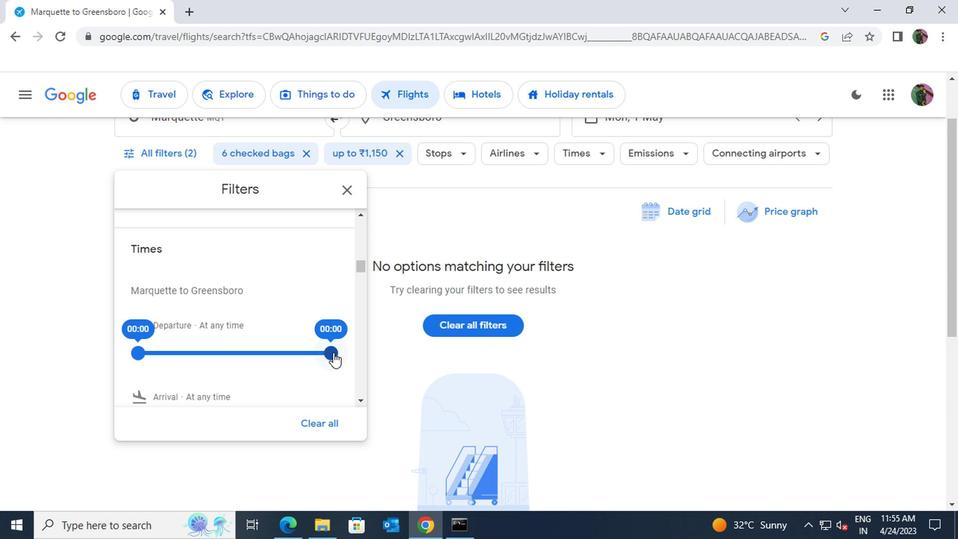 
Action: Mouse pressed left at (326, 352)
Screenshot: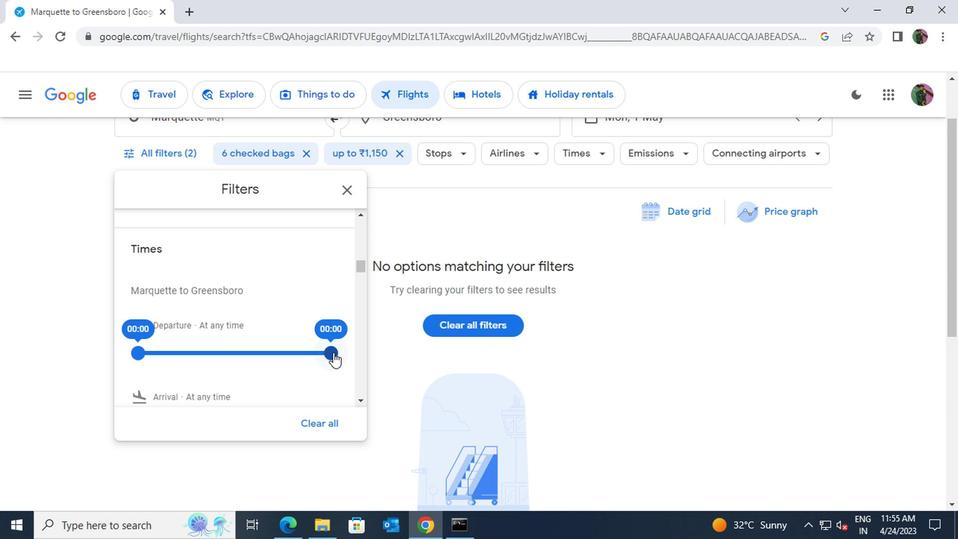 
Action: Mouse moved to (293, 340)
Screenshot: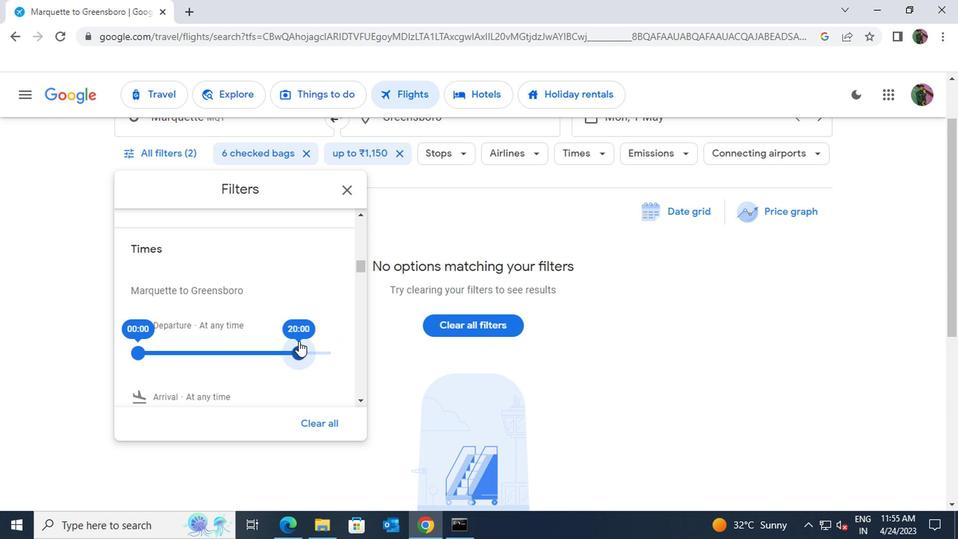 
